 Task: Look for products in the category "Children & Baby Health" from Amazing Grass only.
Action: Mouse moved to (288, 193)
Screenshot: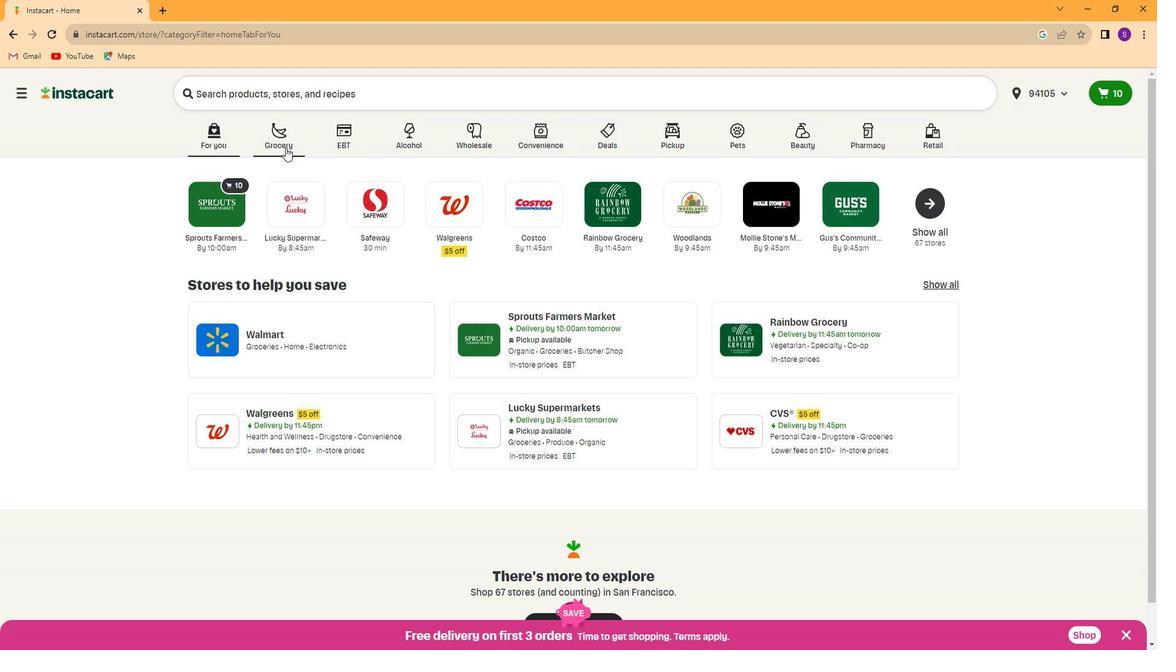 
Action: Mouse pressed left at (288, 193)
Screenshot: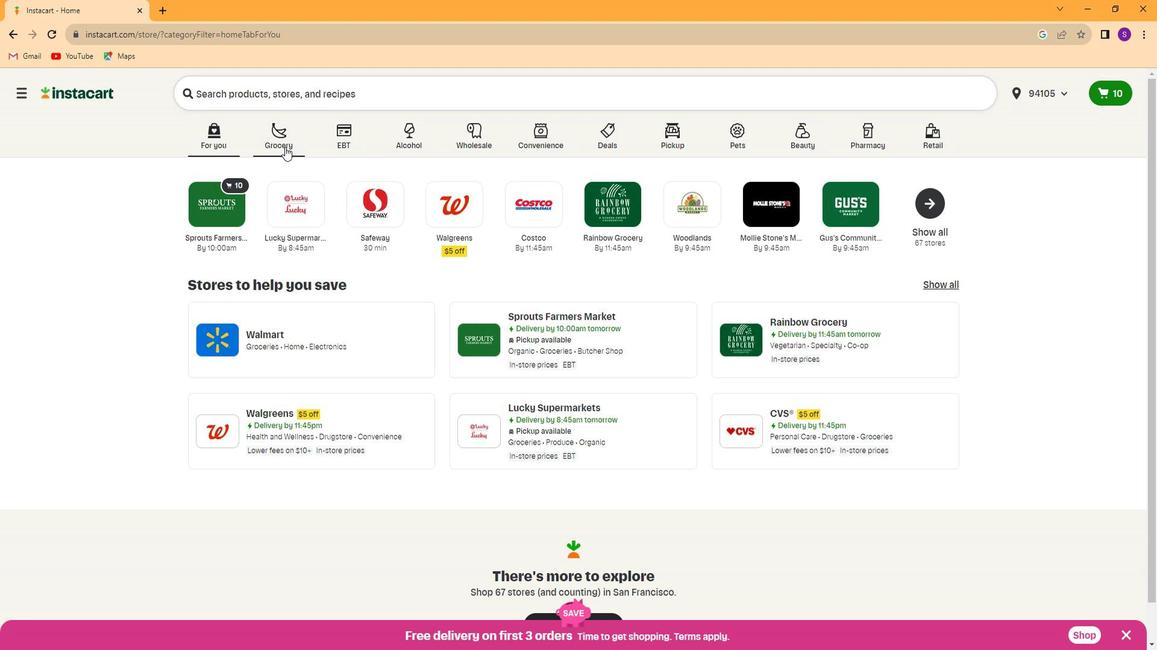 
Action: Mouse moved to (872, 256)
Screenshot: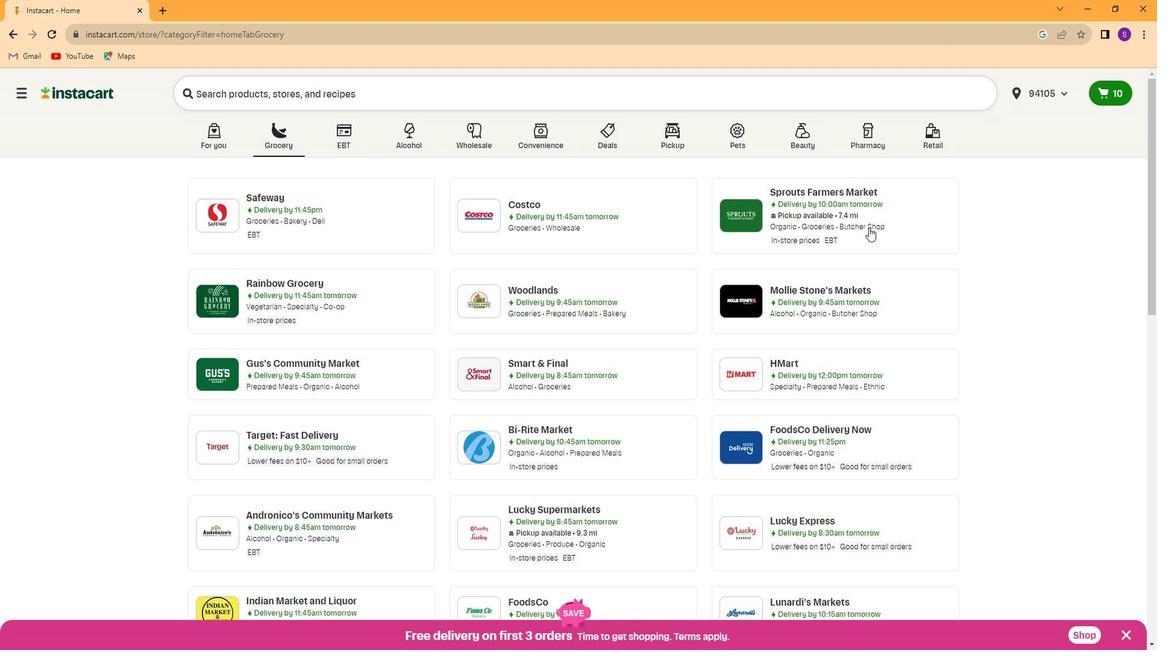 
Action: Mouse pressed left at (872, 256)
Screenshot: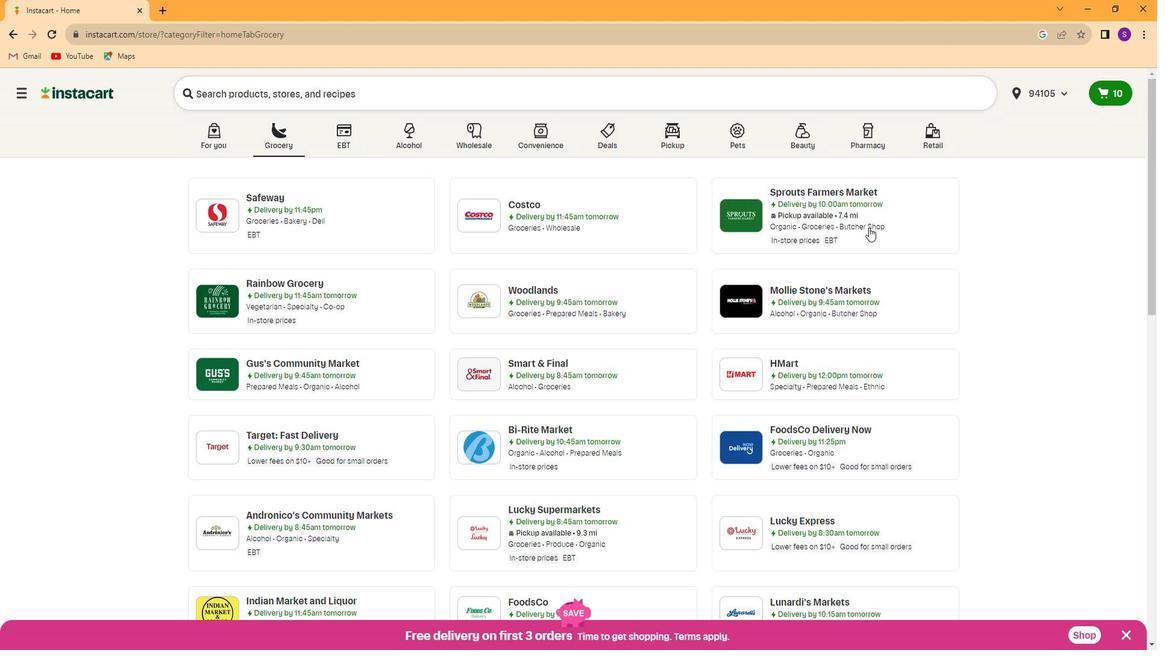 
Action: Mouse moved to (48, 453)
Screenshot: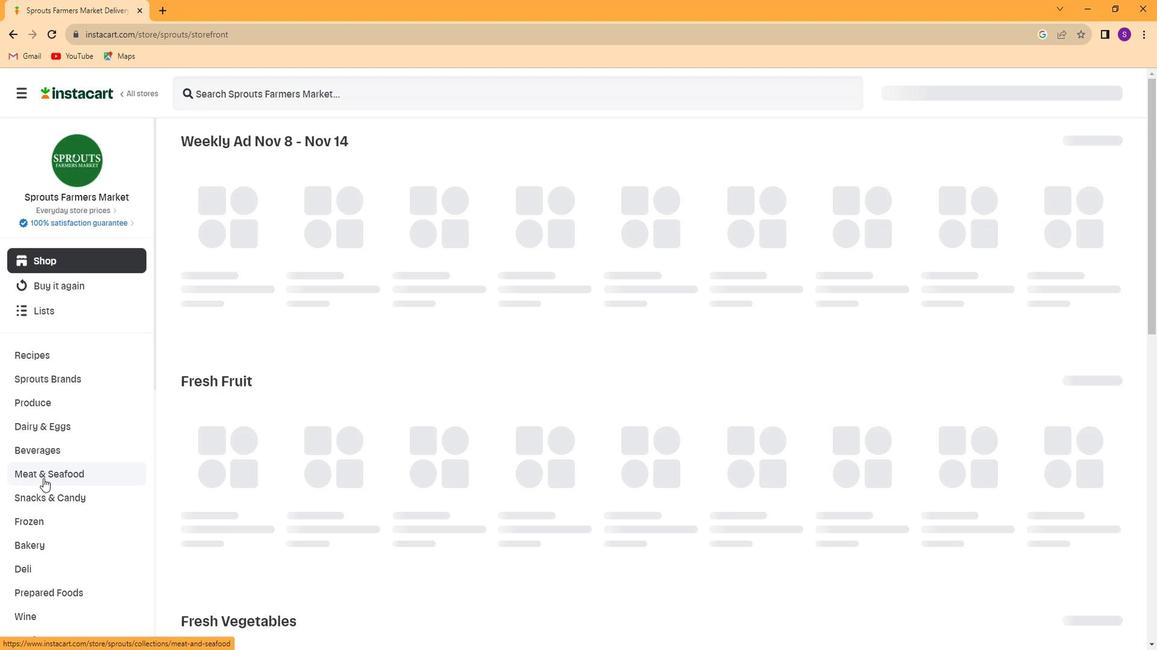 
Action: Mouse scrolled (48, 452) with delta (0, 0)
Screenshot: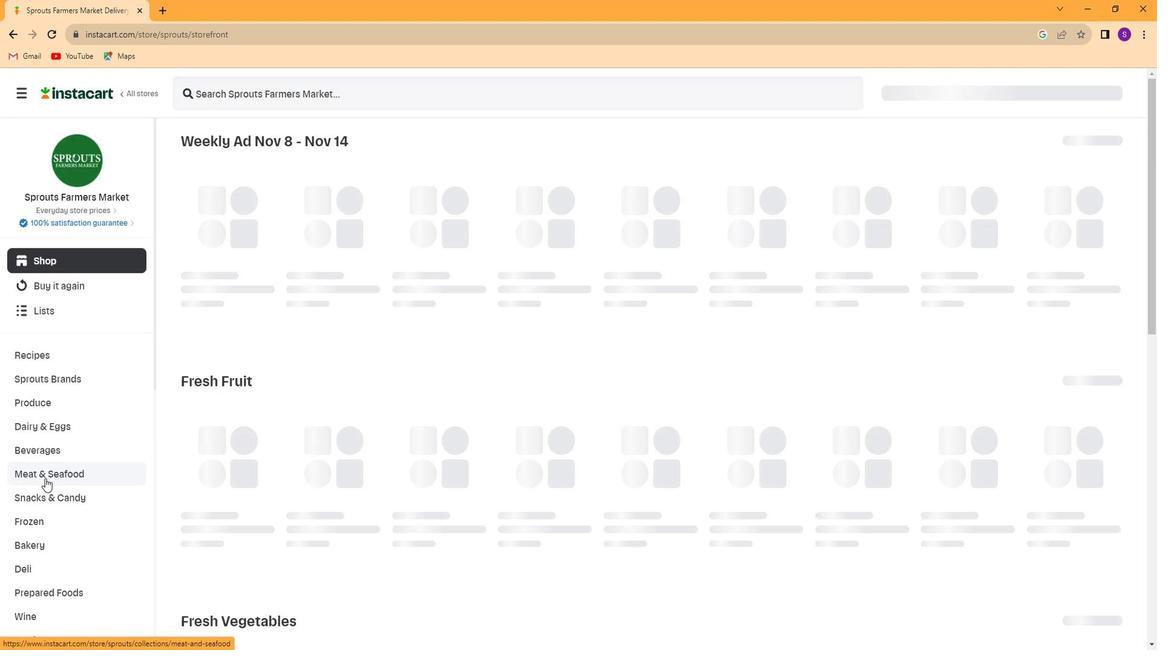 
Action: Mouse scrolled (48, 452) with delta (0, 0)
Screenshot: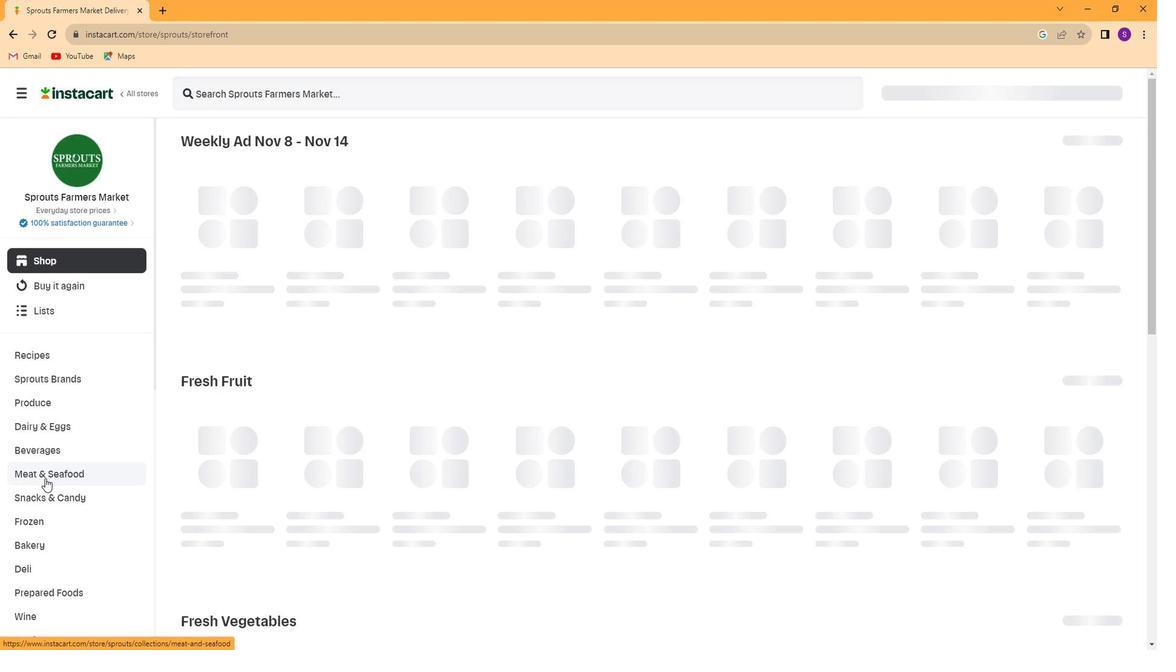 
Action: Mouse scrolled (48, 452) with delta (0, 0)
Screenshot: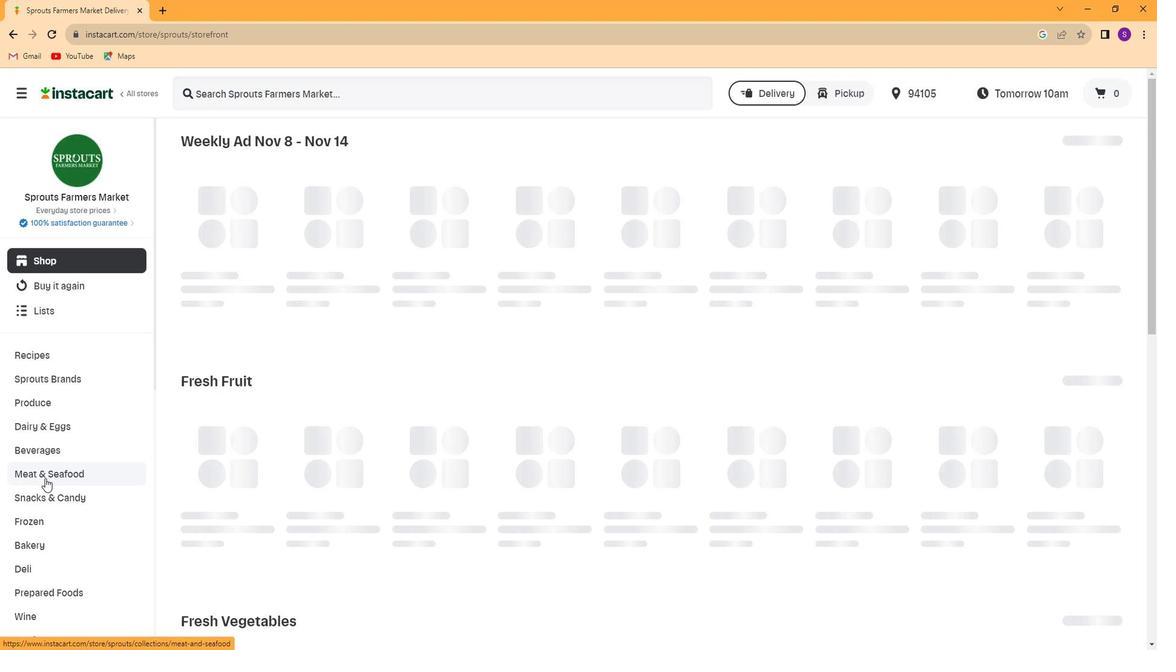 
Action: Mouse scrolled (48, 452) with delta (0, 0)
Screenshot: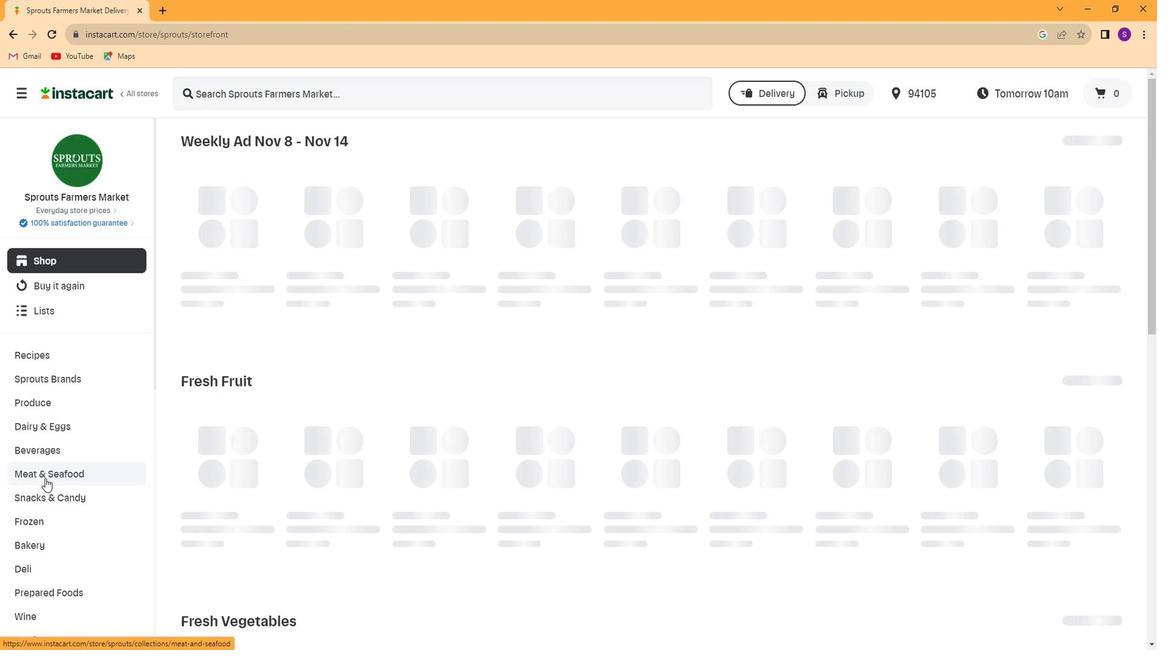 
Action: Mouse scrolled (48, 452) with delta (0, 0)
Screenshot: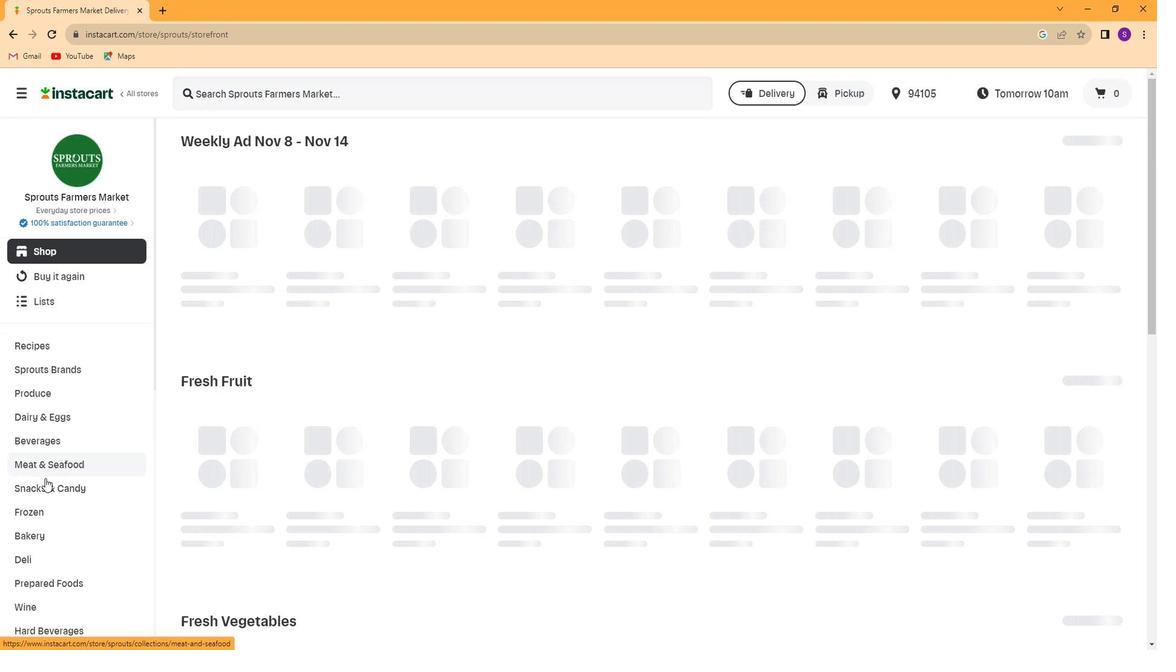 
Action: Mouse scrolled (48, 452) with delta (0, 0)
Screenshot: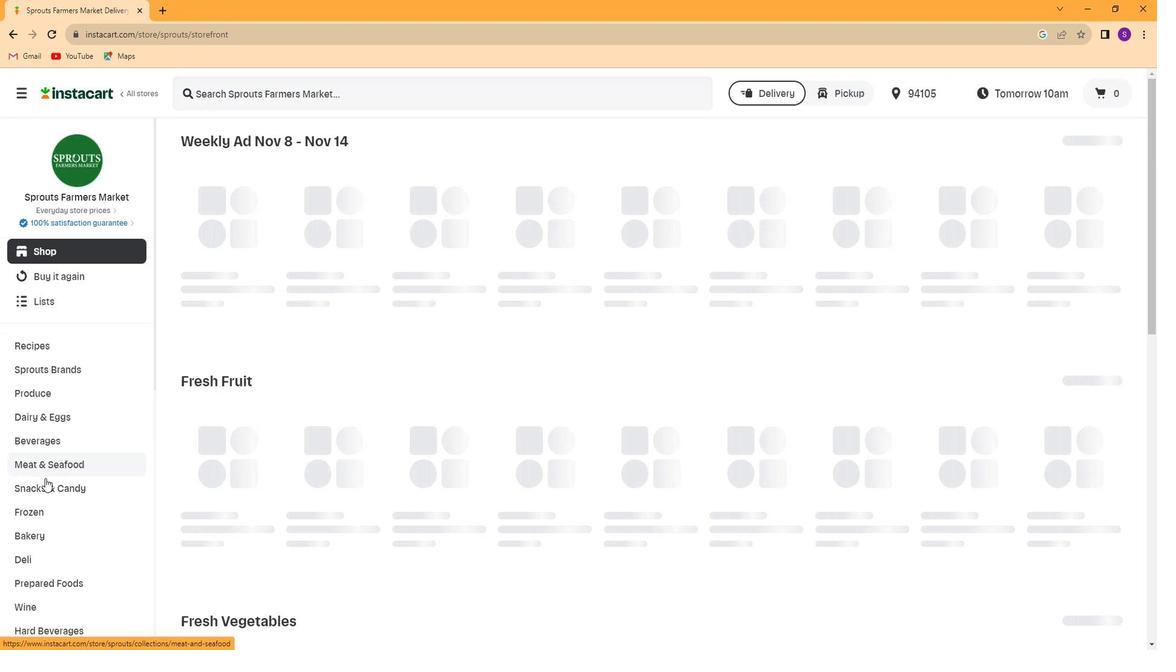 
Action: Mouse scrolled (48, 452) with delta (0, 0)
Screenshot: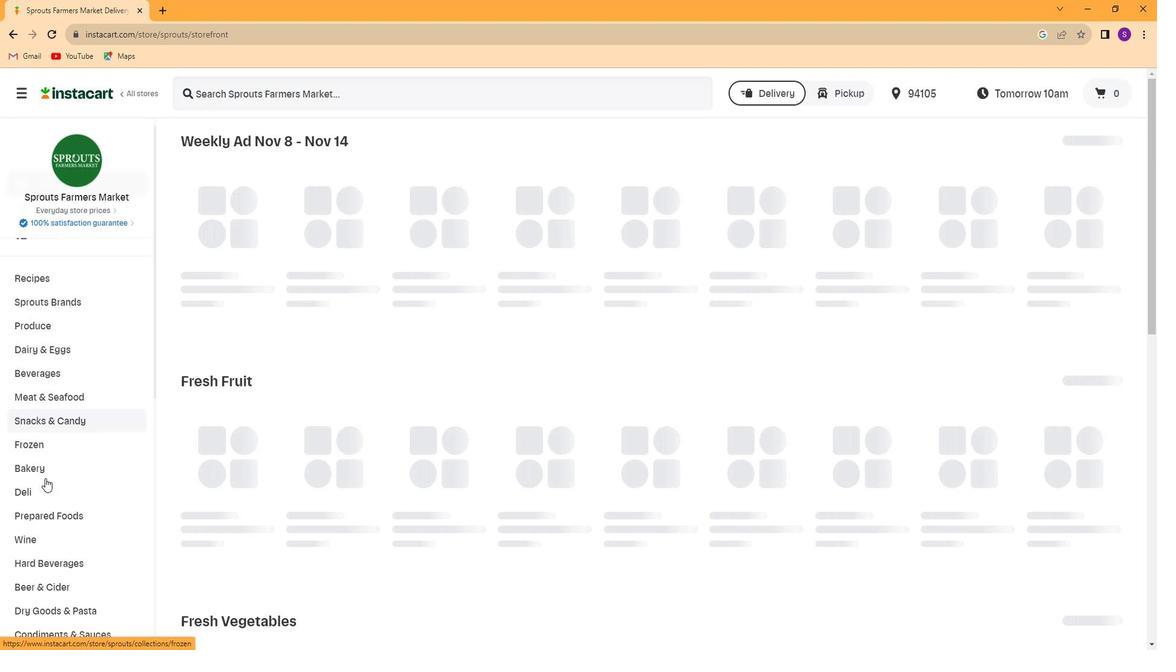 
Action: Mouse scrolled (48, 452) with delta (0, 0)
Screenshot: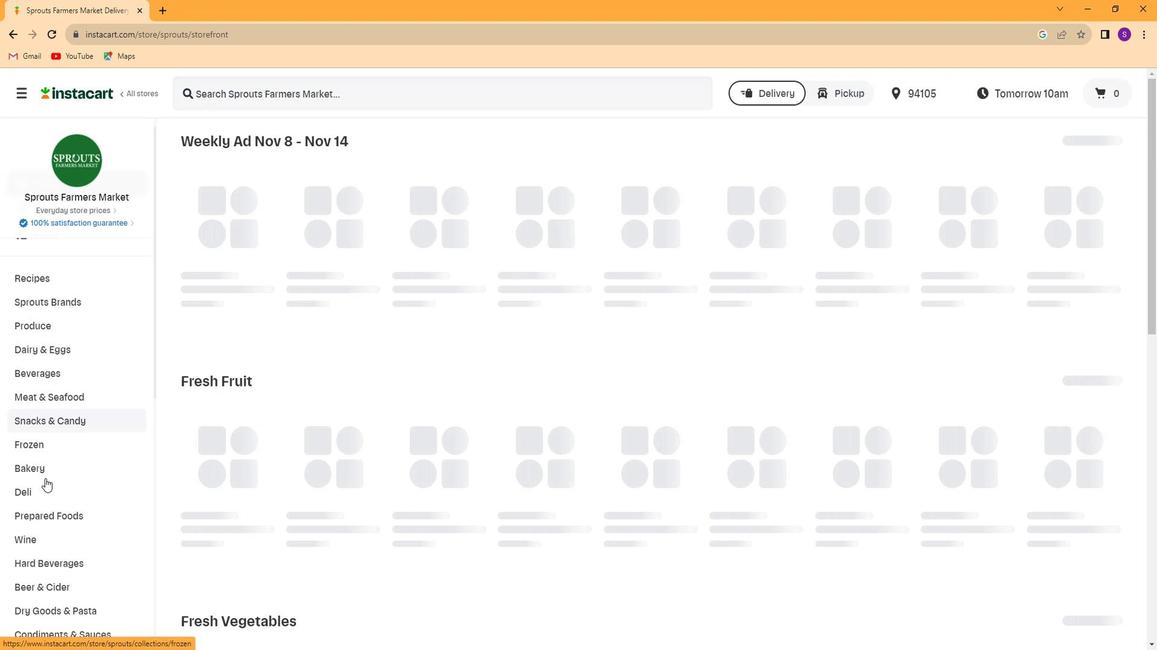 
Action: Mouse scrolled (48, 452) with delta (0, 0)
Screenshot: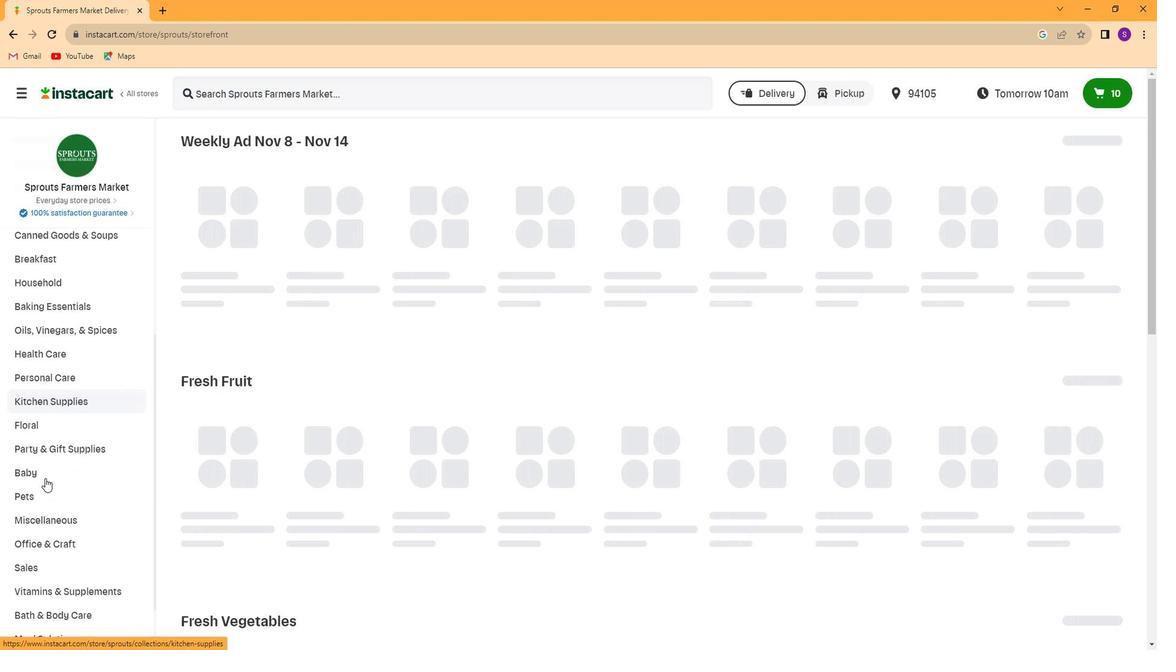 
Action: Mouse scrolled (48, 452) with delta (0, 0)
Screenshot: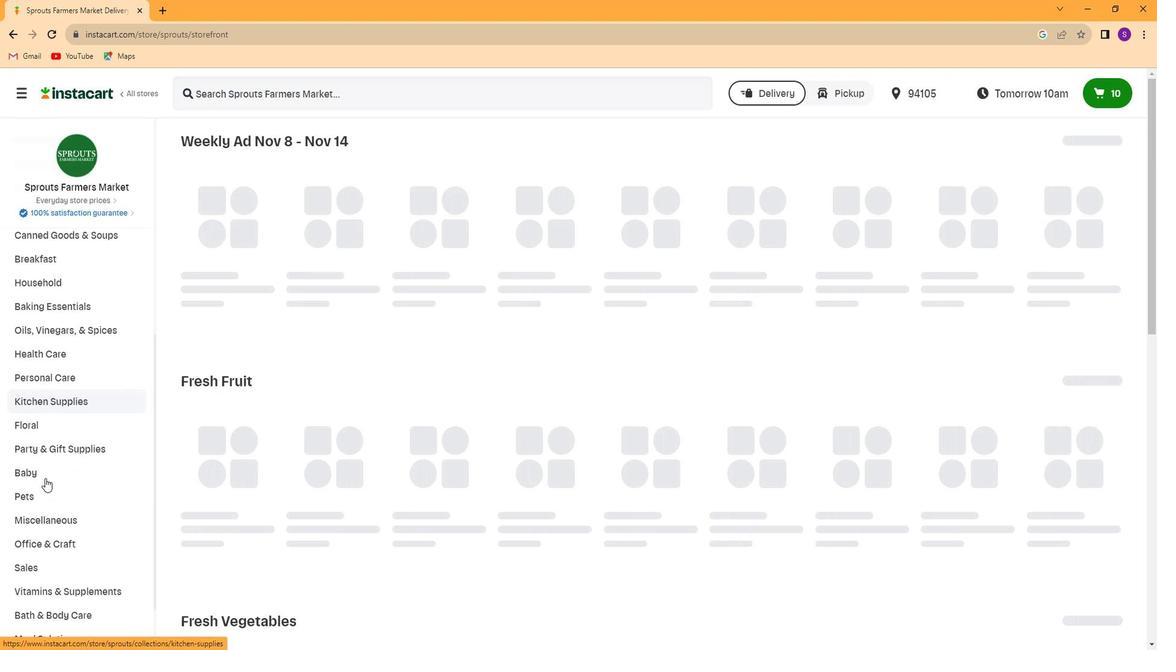 
Action: Mouse scrolled (48, 452) with delta (0, 0)
Screenshot: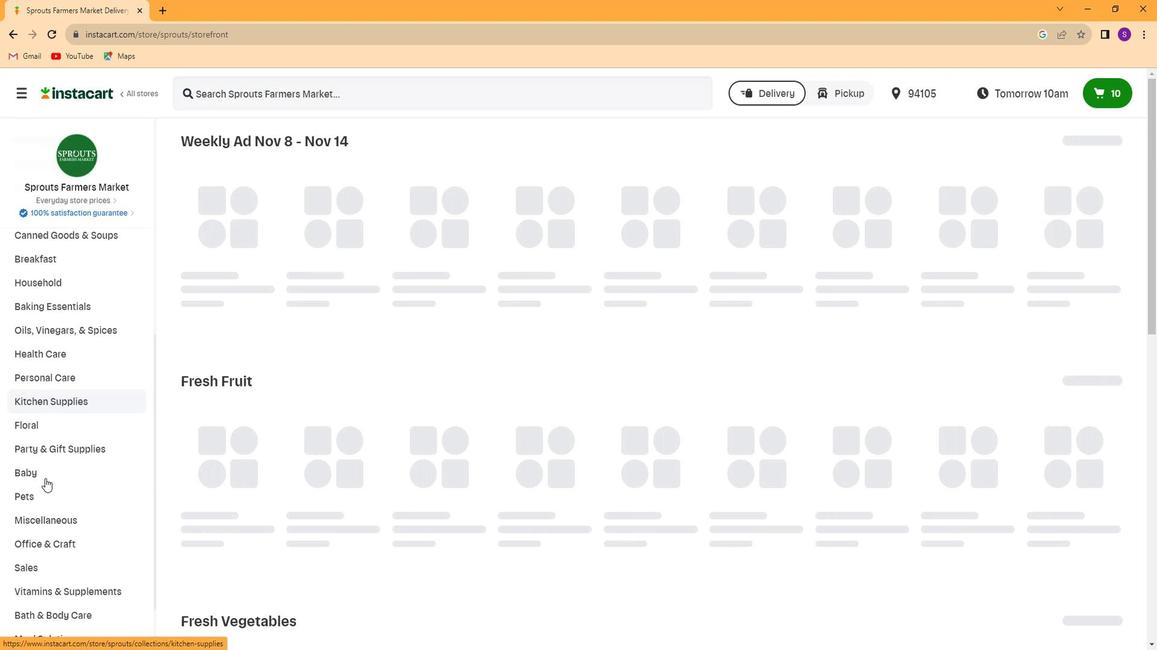 
Action: Mouse moved to (103, 531)
Screenshot: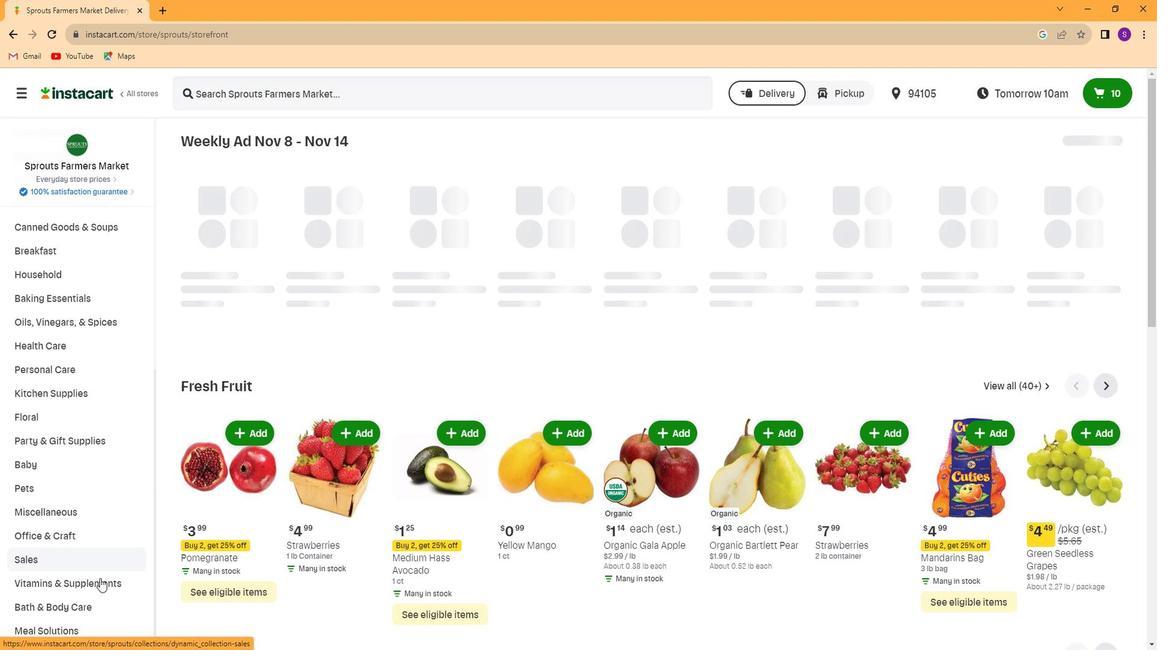 
Action: Mouse pressed left at (103, 531)
Screenshot: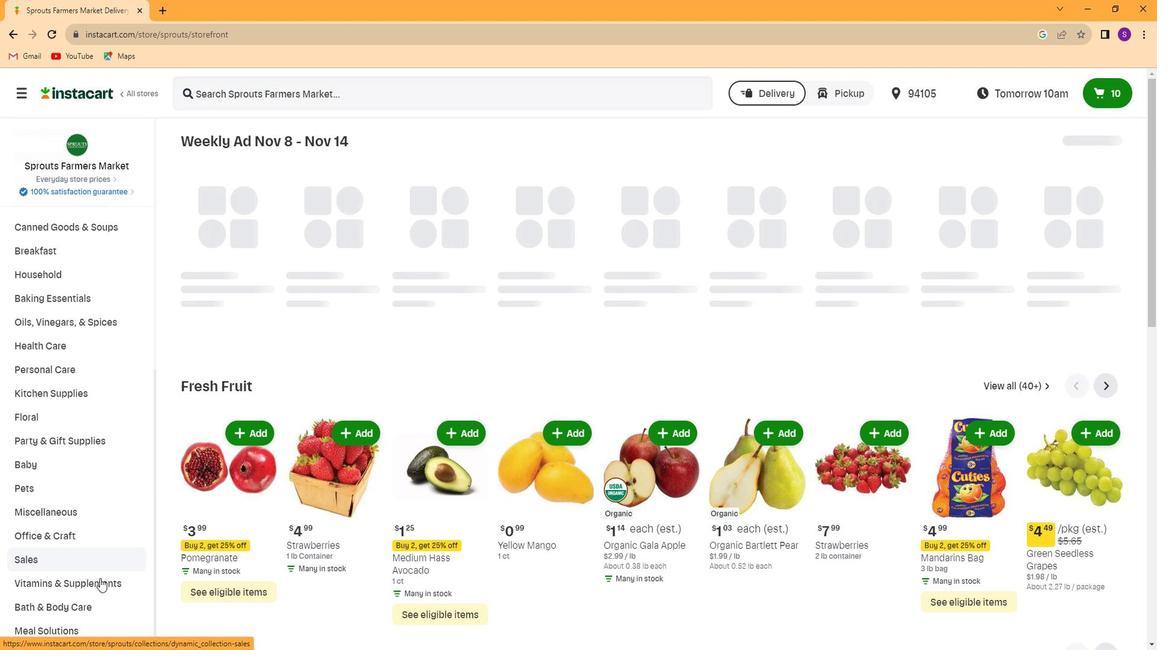 
Action: Mouse moved to (66, 429)
Screenshot: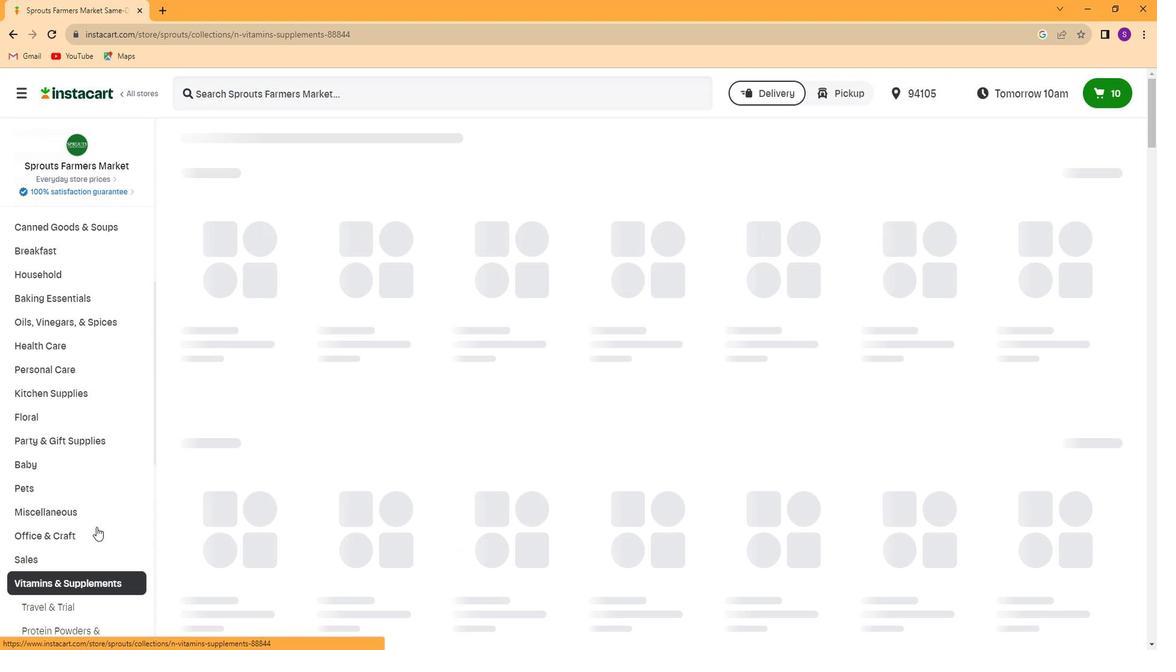
Action: Mouse scrolled (66, 429) with delta (0, 0)
Screenshot: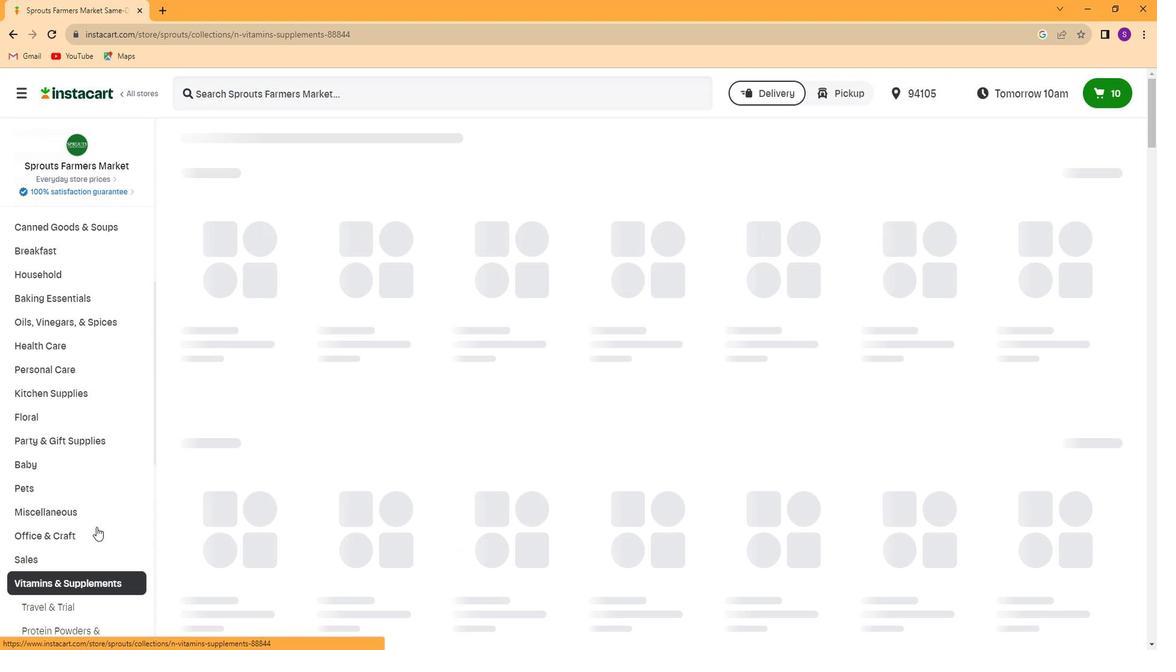 
Action: Mouse moved to (51, 406)
Screenshot: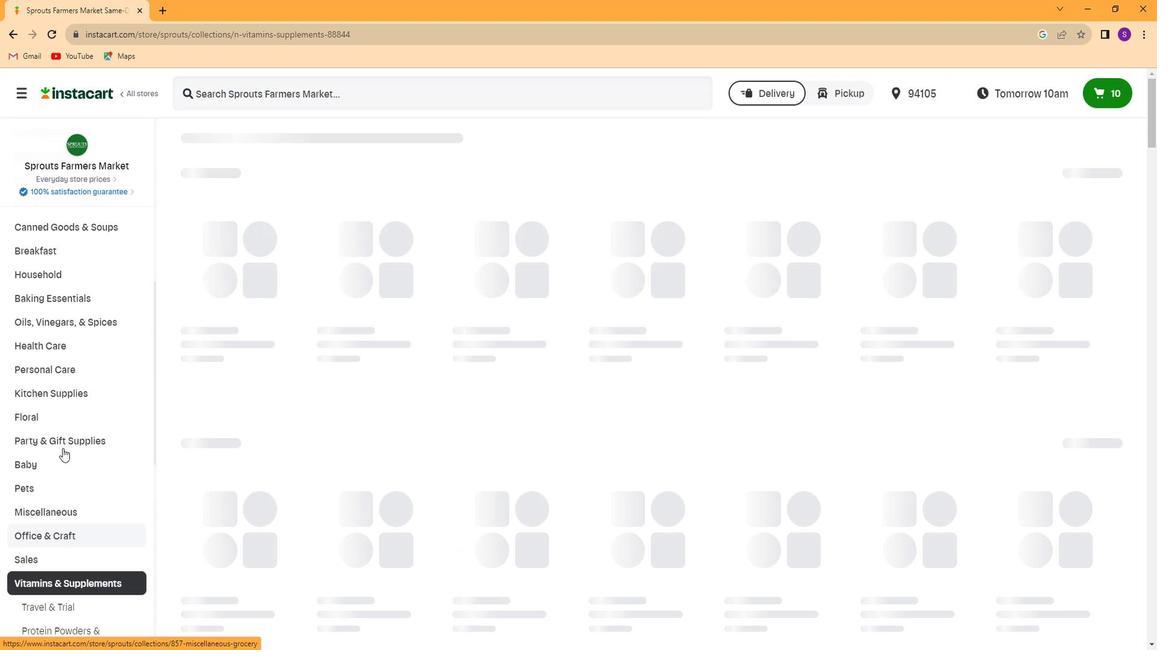 
Action: Mouse scrolled (51, 405) with delta (0, 0)
Screenshot: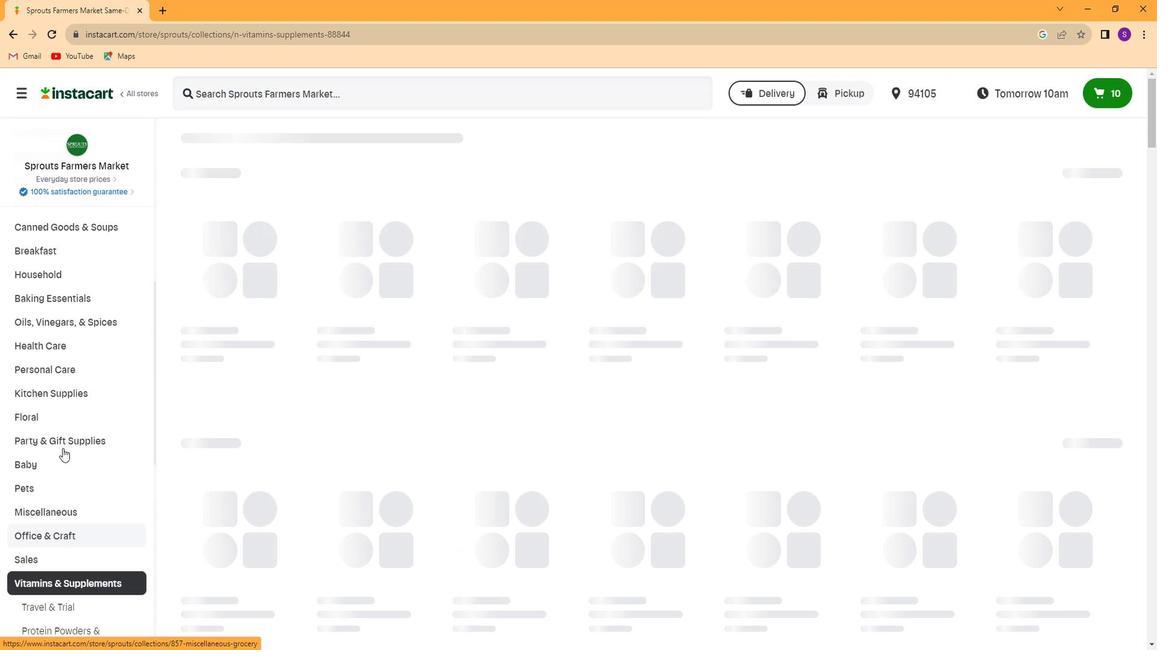 
Action: Mouse moved to (50, 400)
Screenshot: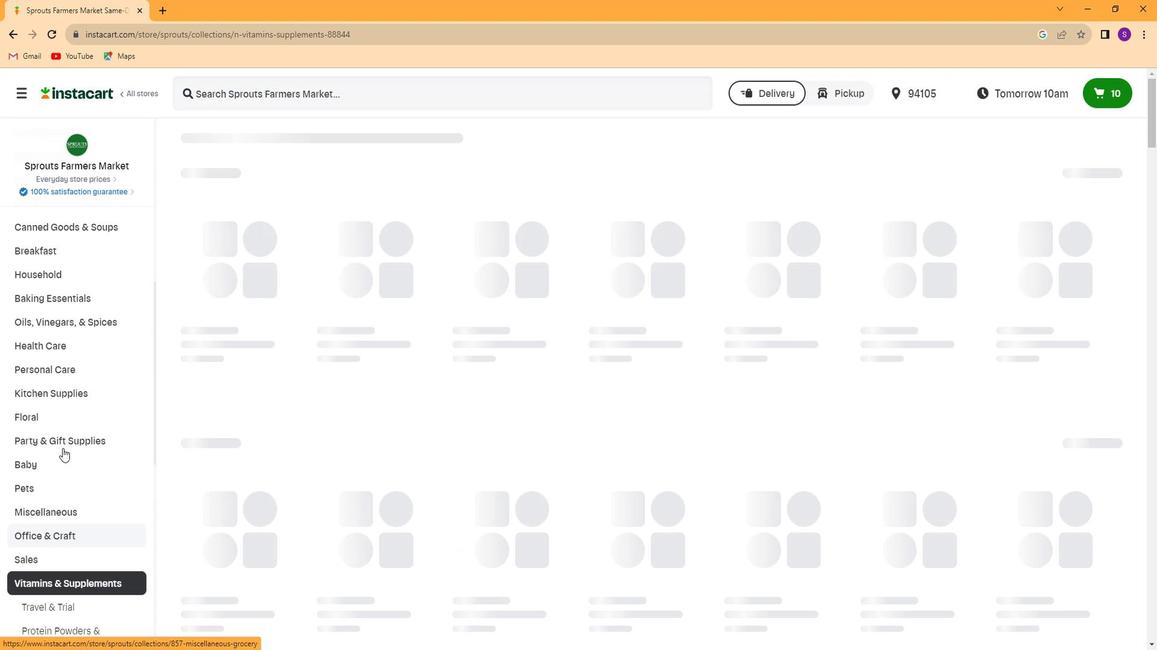 
Action: Mouse scrolled (50, 400) with delta (0, 0)
Screenshot: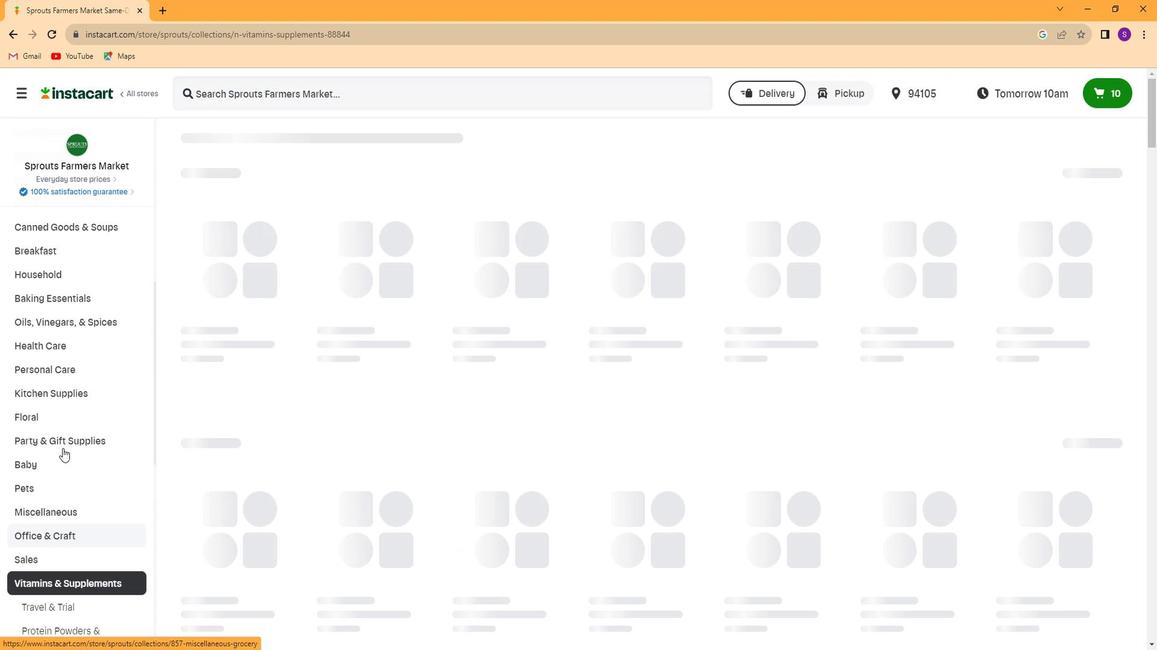 
Action: Mouse moved to (49, 395)
Screenshot: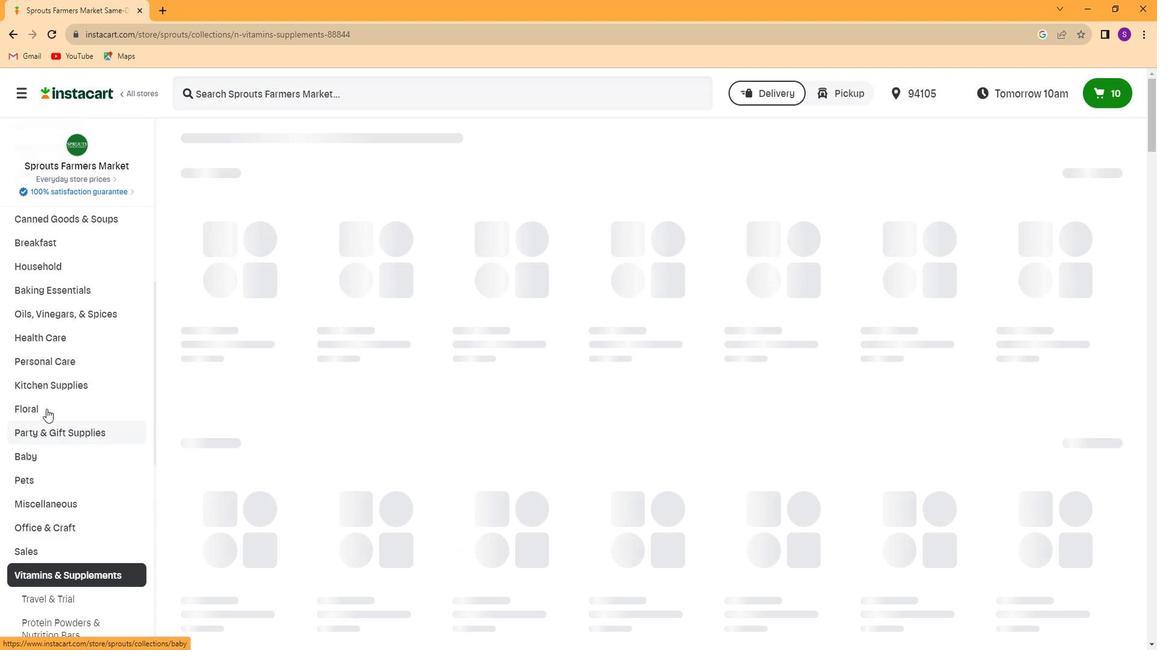 
Action: Mouse scrolled (49, 394) with delta (0, 0)
Screenshot: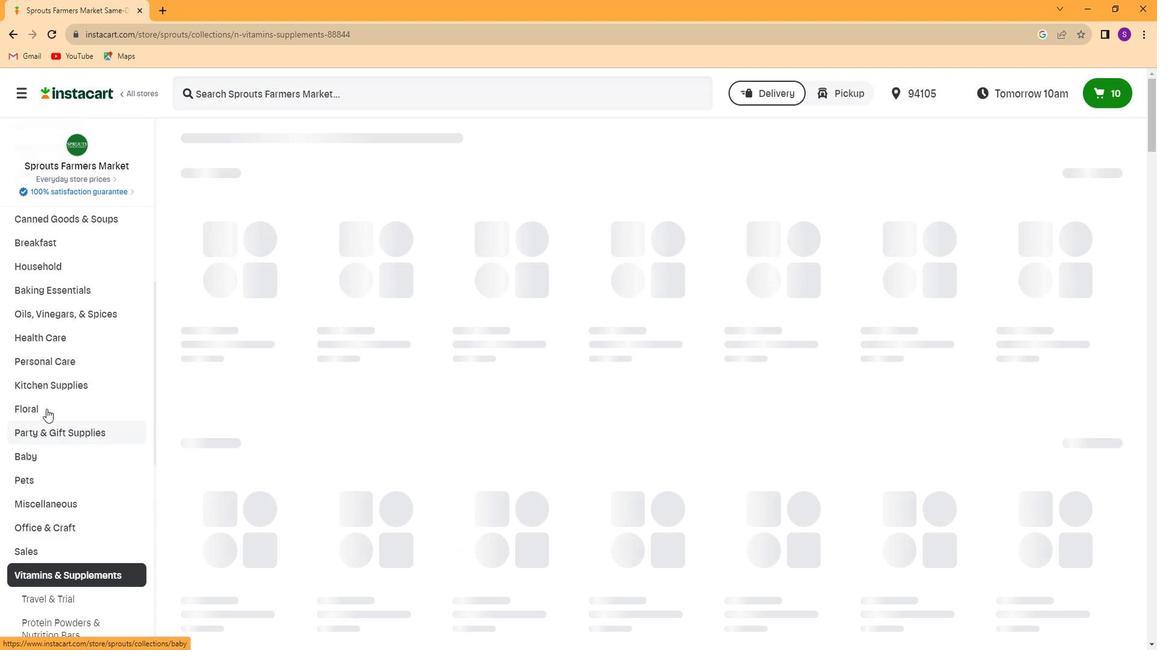 
Action: Mouse moved to (49, 391)
Screenshot: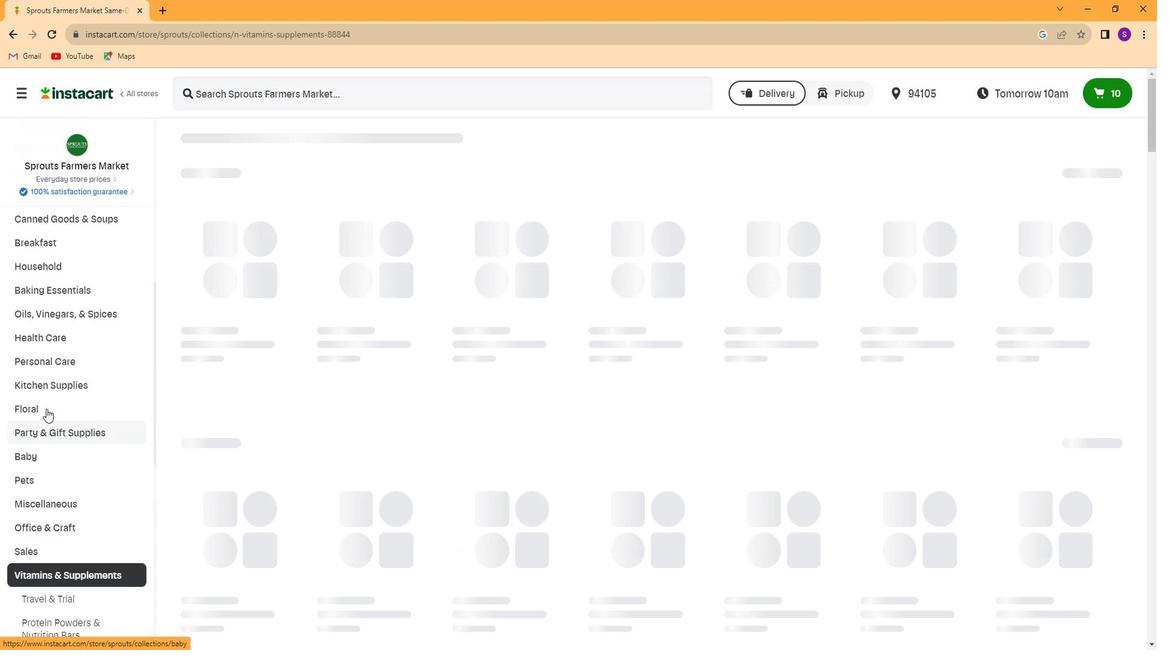
Action: Mouse scrolled (49, 391) with delta (0, 0)
Screenshot: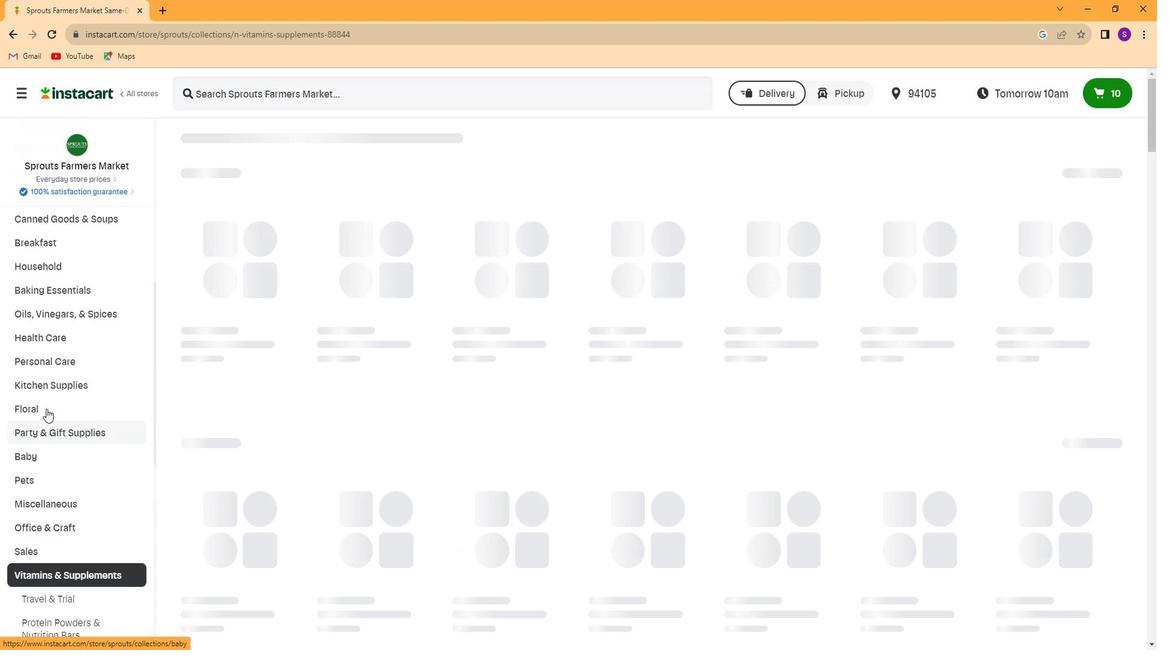 
Action: Mouse moved to (49, 386)
Screenshot: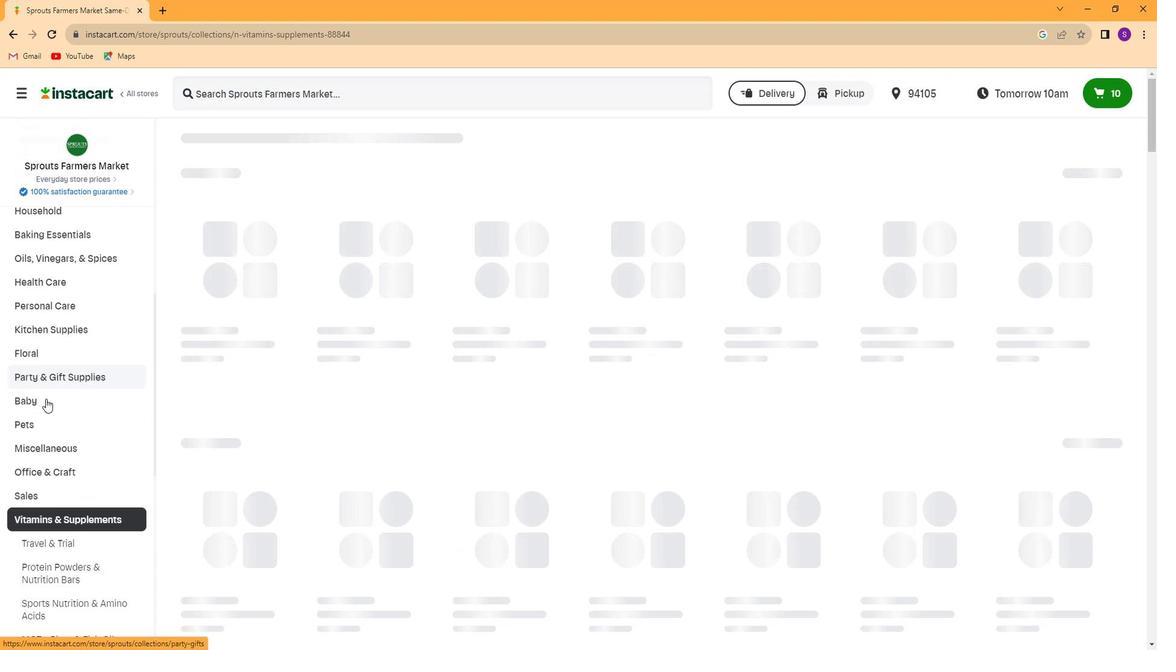 
Action: Mouse scrolled (49, 386) with delta (0, 0)
Screenshot: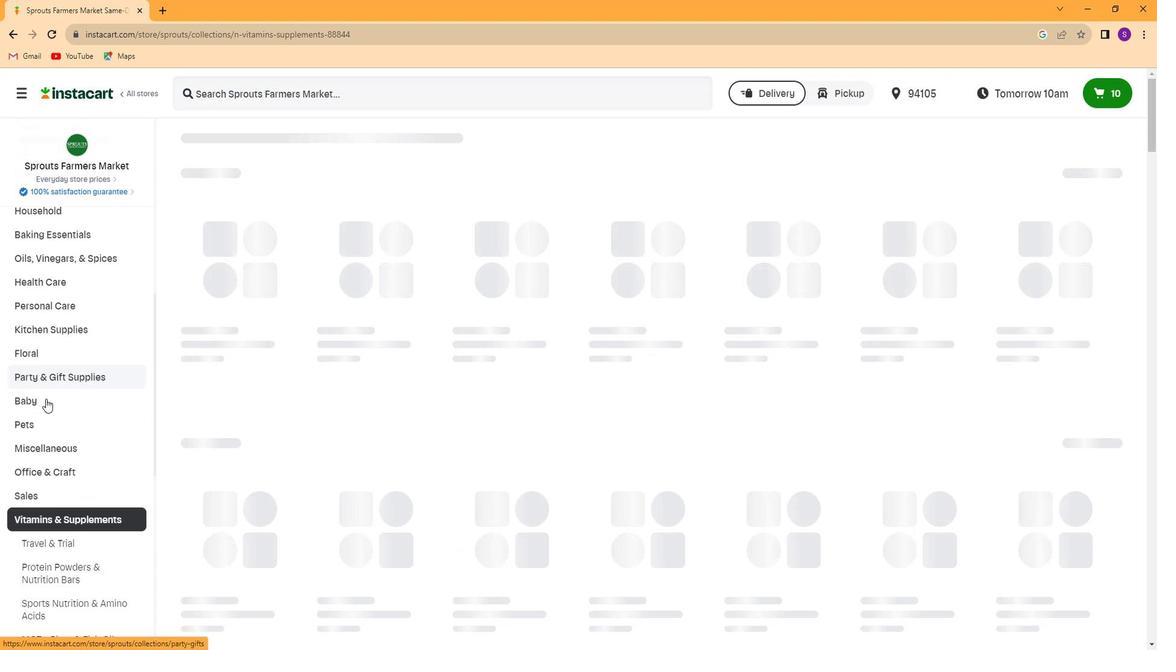 
Action: Mouse moved to (88, 445)
Screenshot: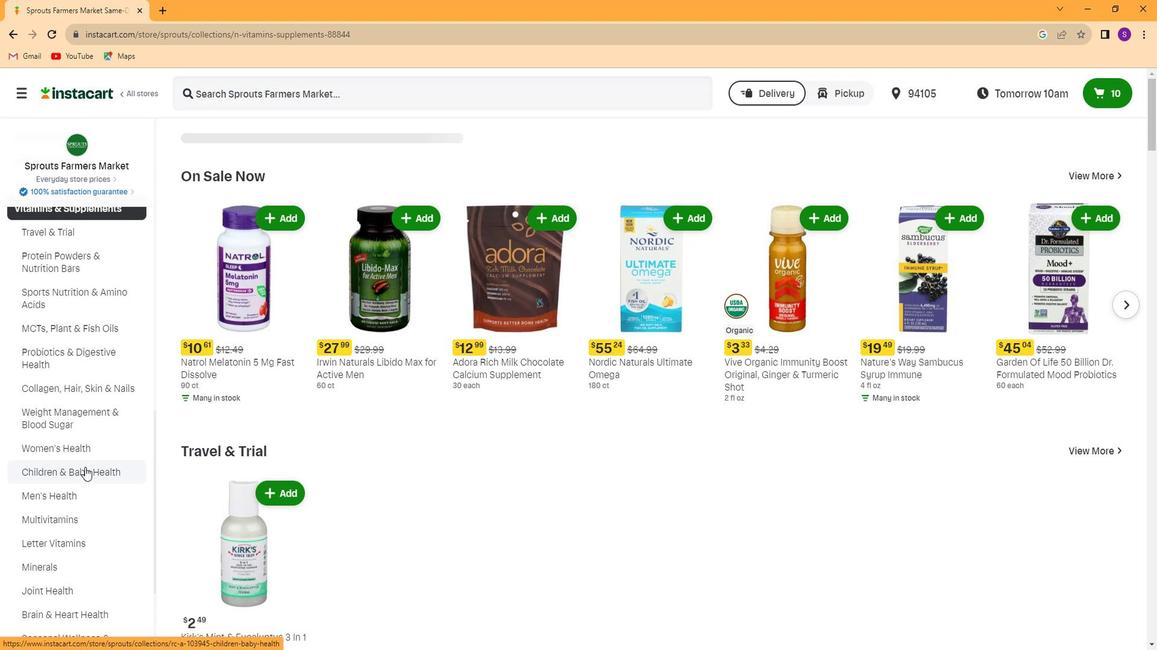 
Action: Mouse pressed left at (88, 445)
Screenshot: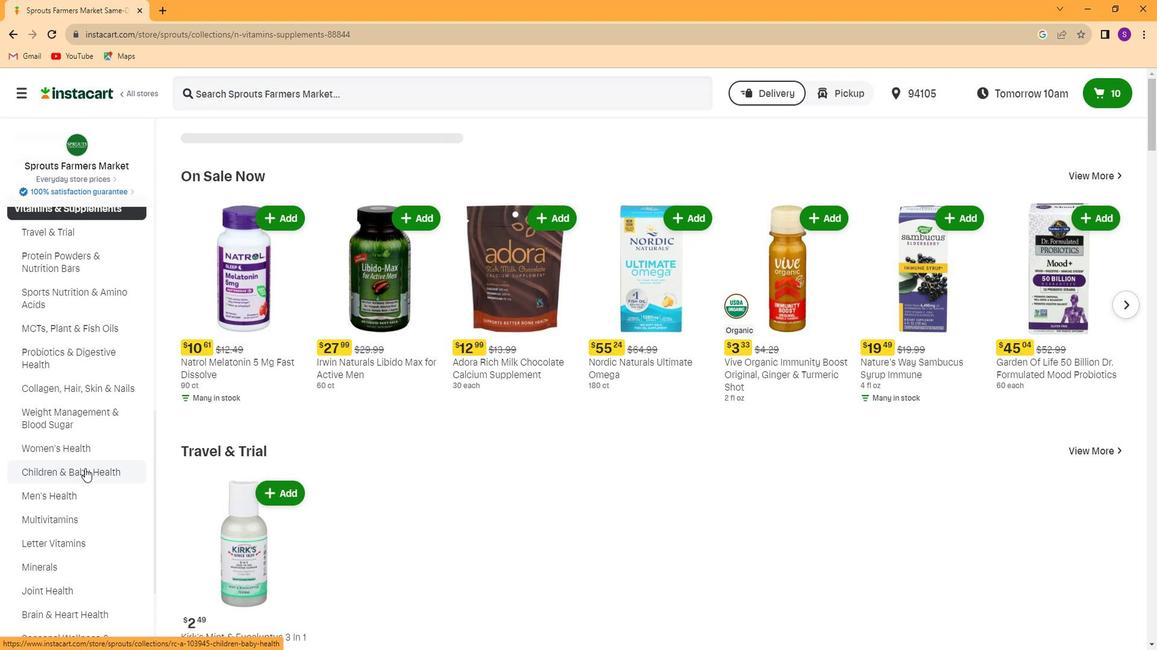 
Action: Mouse moved to (425, 226)
Screenshot: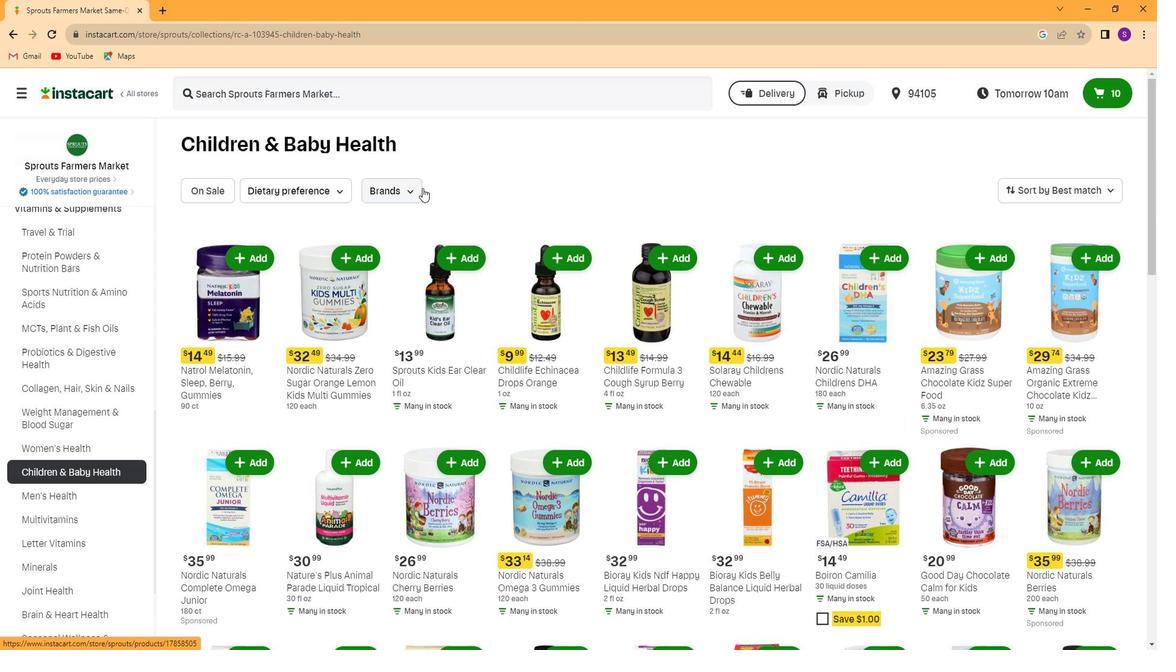
Action: Mouse pressed left at (425, 226)
Screenshot: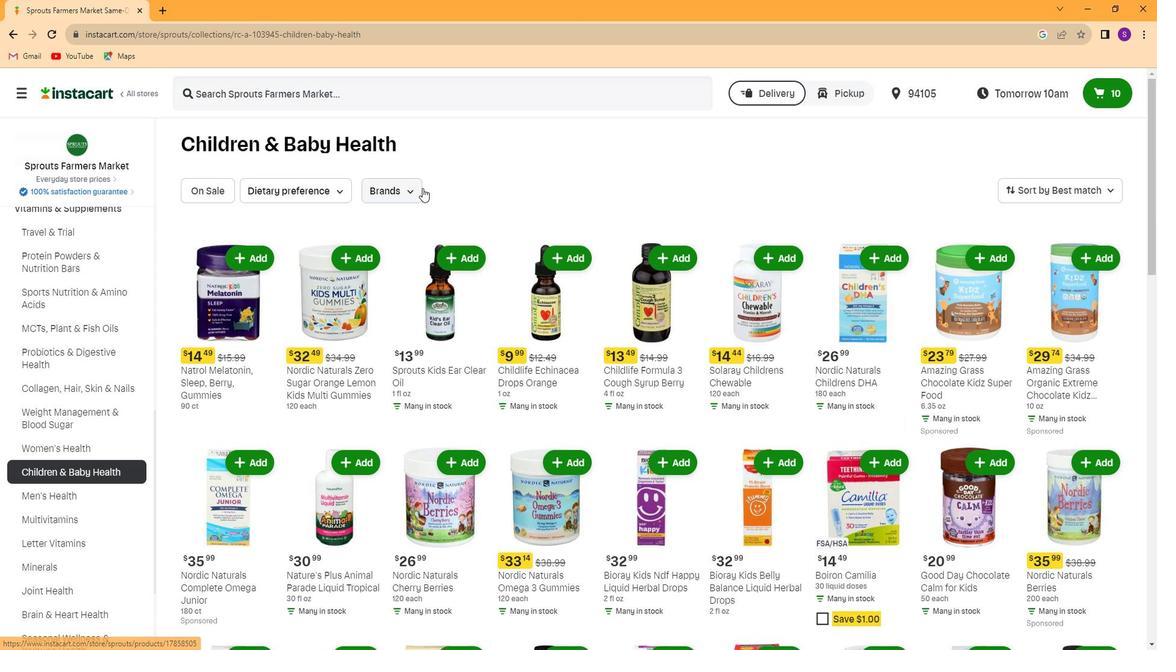 
Action: Mouse moved to (451, 295)
Screenshot: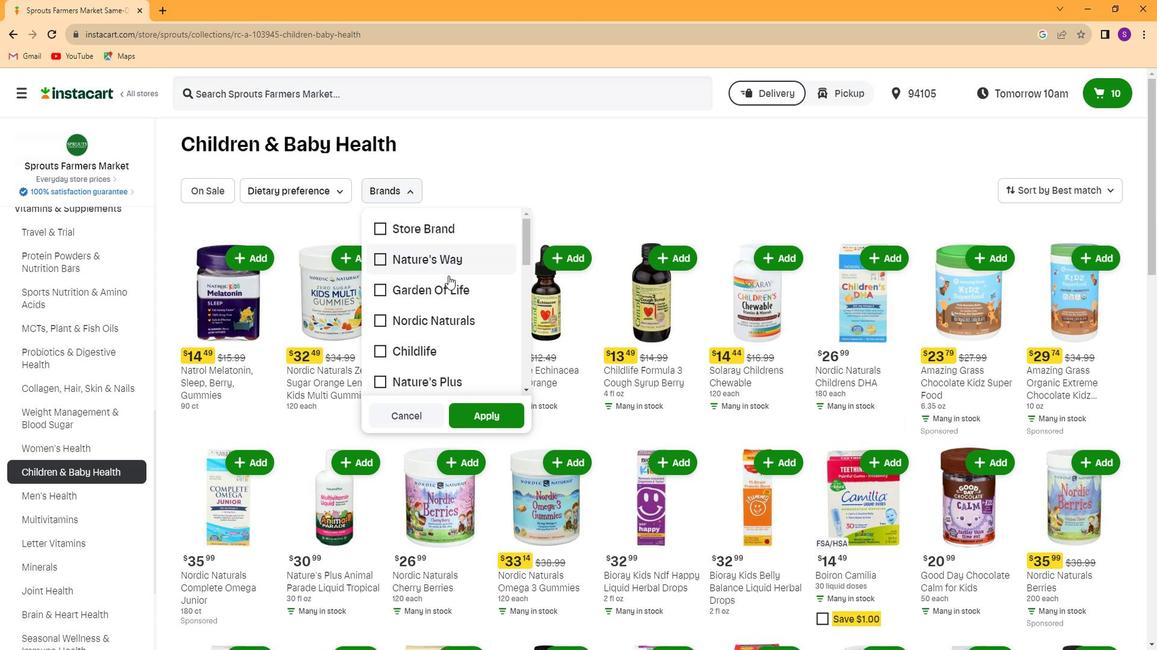 
Action: Mouse scrolled (451, 294) with delta (0, 0)
Screenshot: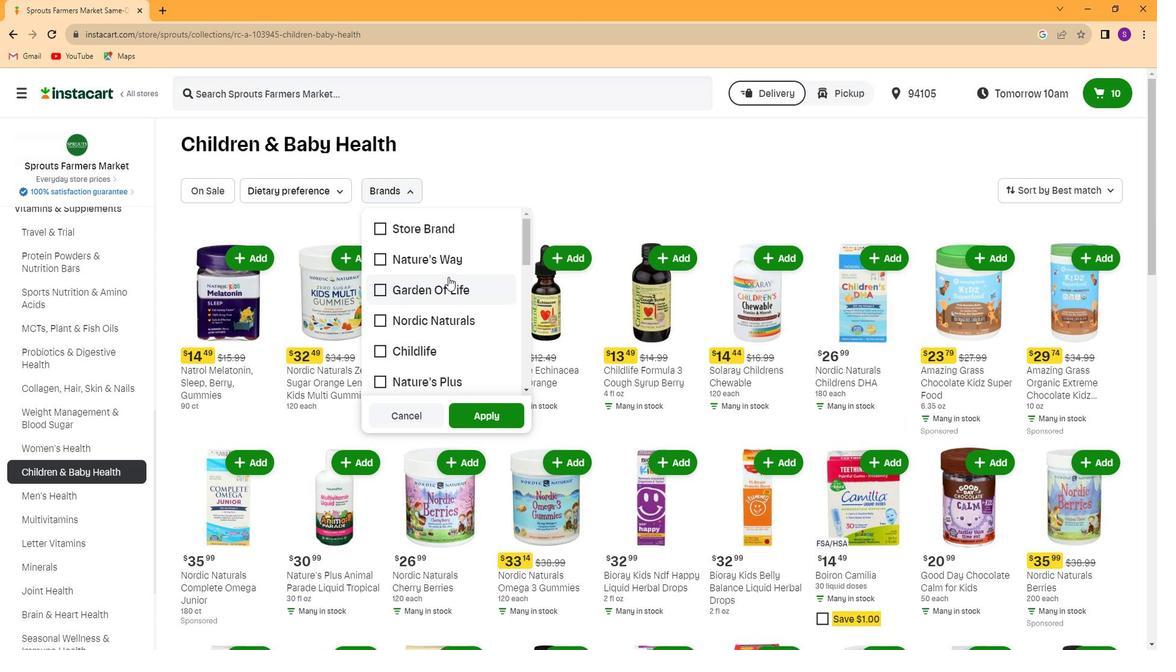 
Action: Mouse scrolled (451, 294) with delta (0, 0)
Screenshot: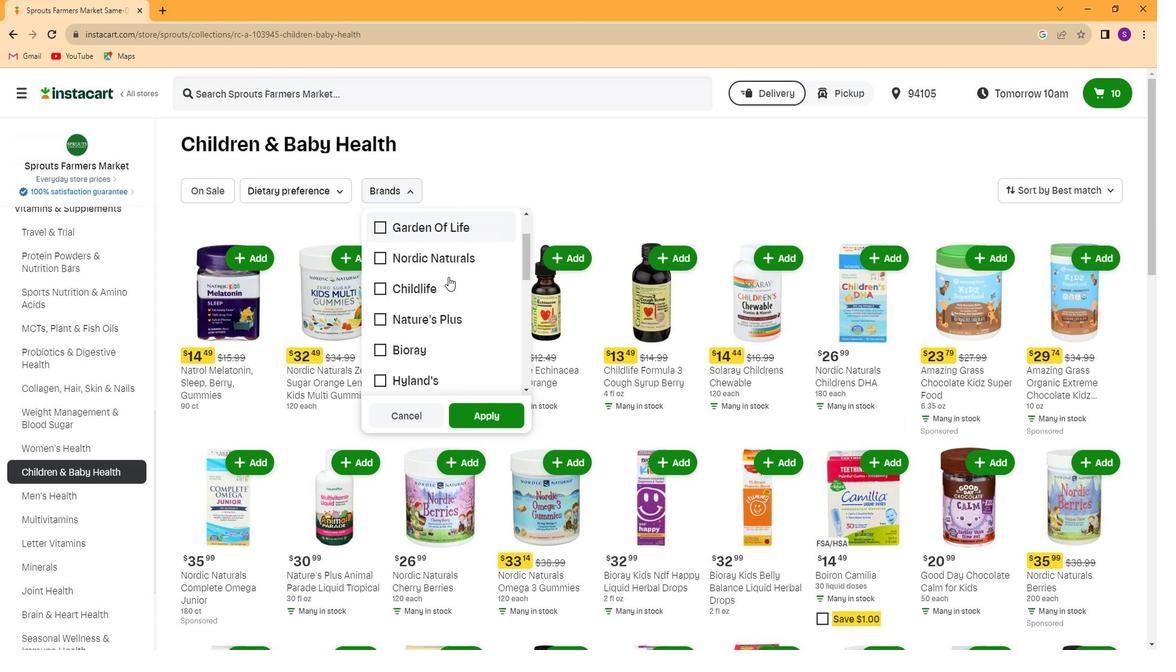 
Action: Mouse scrolled (451, 294) with delta (0, 0)
Screenshot: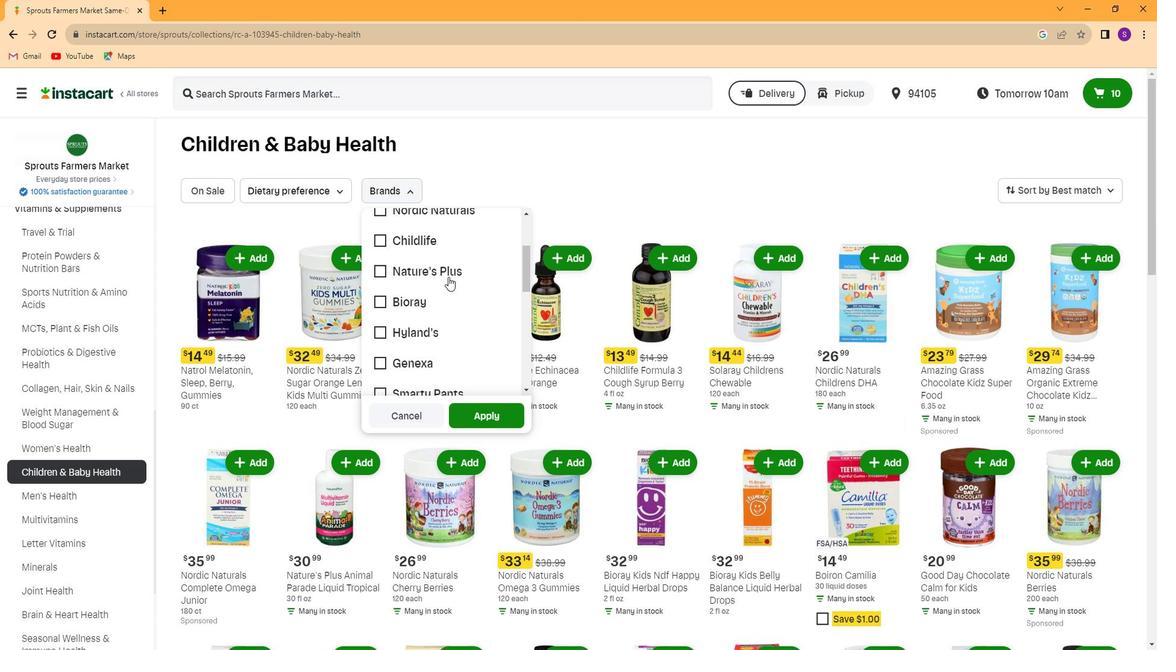 
Action: Mouse scrolled (451, 294) with delta (0, 0)
Screenshot: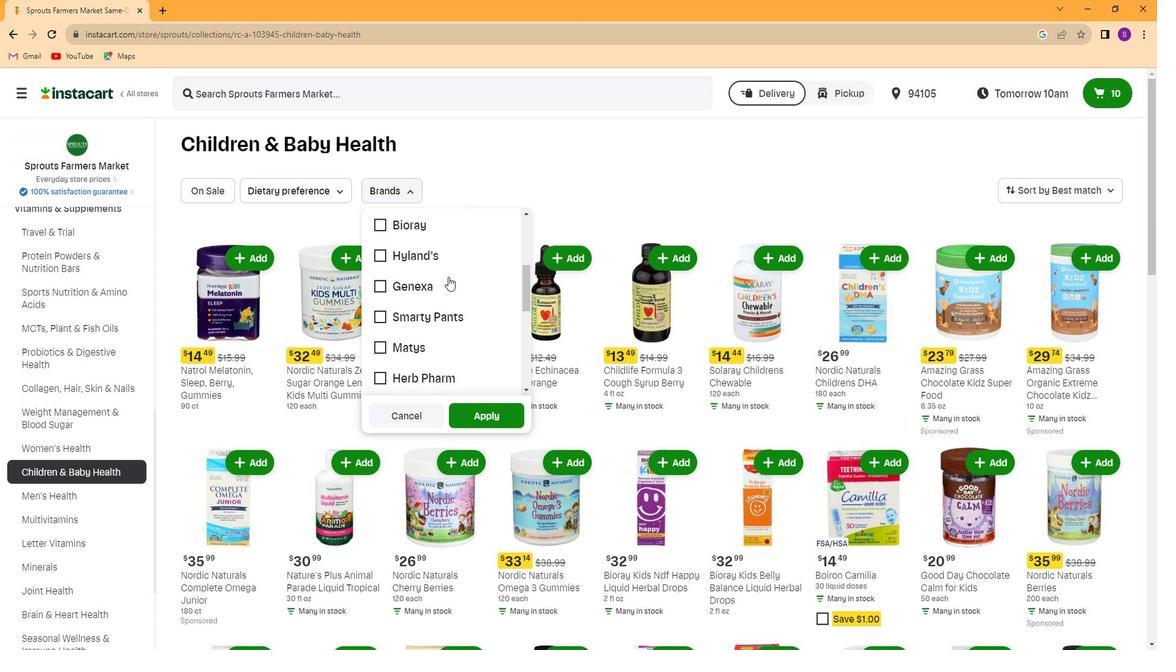 
Action: Mouse scrolled (451, 294) with delta (0, 0)
Screenshot: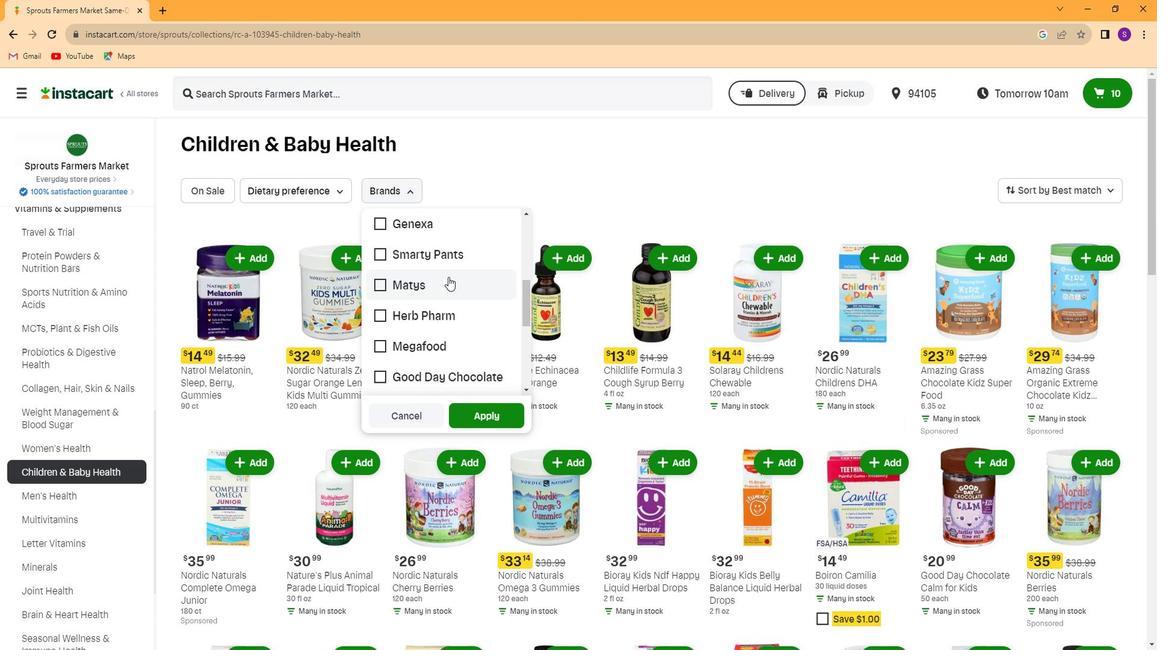 
Action: Mouse scrolled (451, 294) with delta (0, 0)
Screenshot: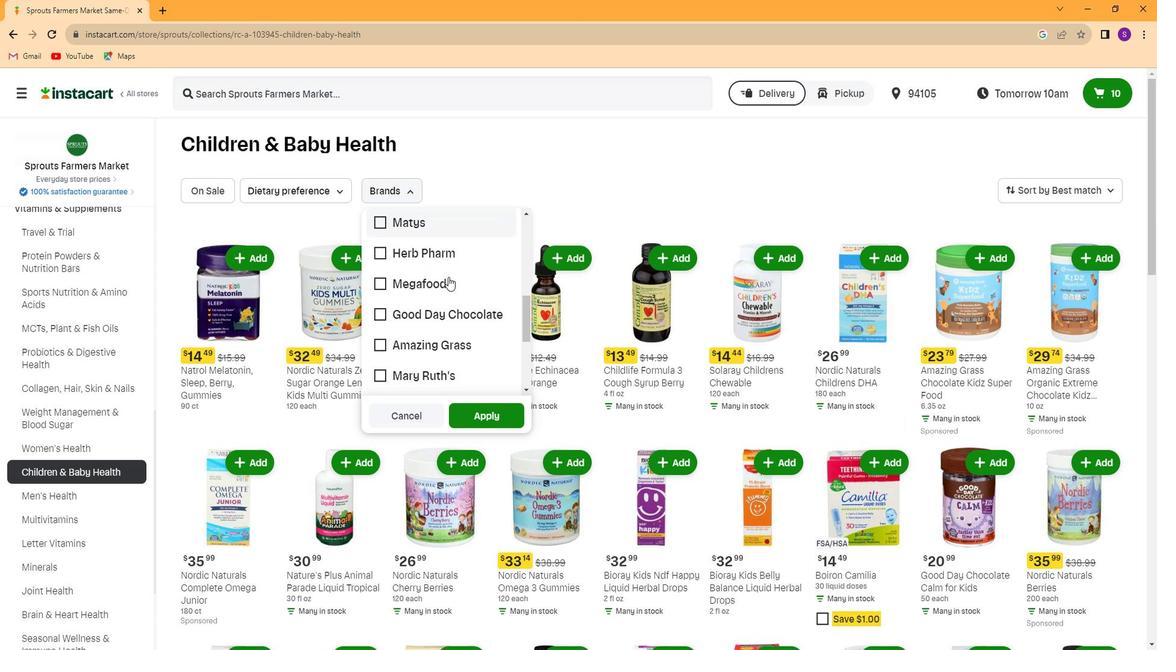 
Action: Mouse moved to (453, 299)
Screenshot: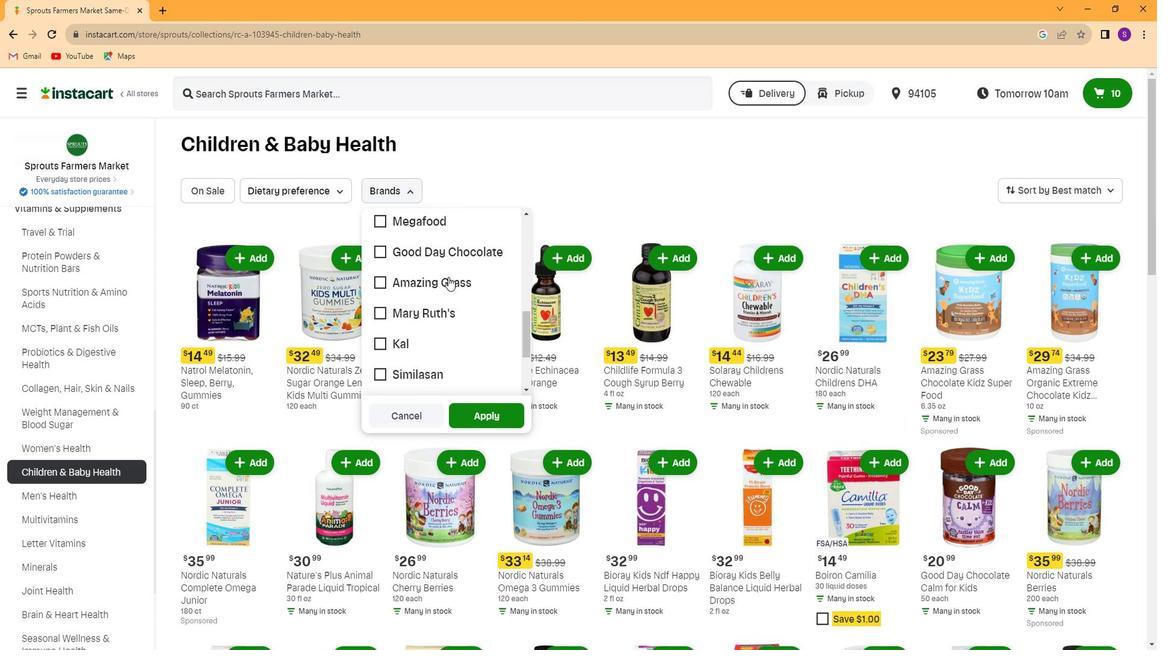 
Action: Mouse pressed left at (453, 299)
Screenshot: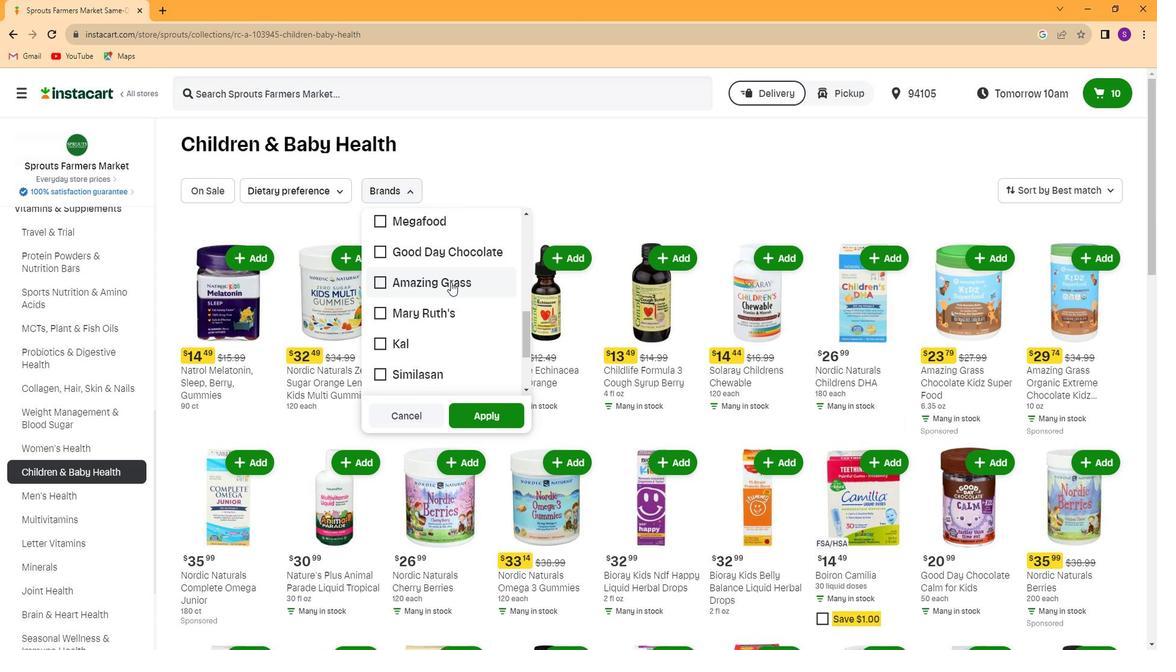 
Action: Mouse moved to (505, 396)
Screenshot: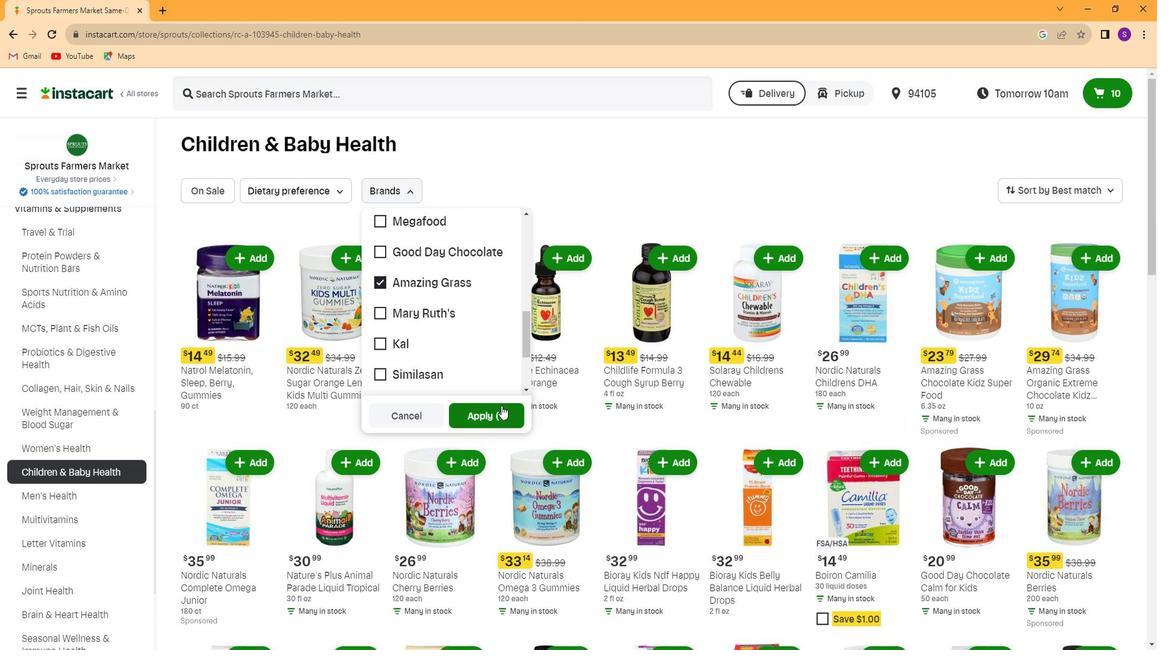 
Action: Mouse pressed left at (505, 396)
Screenshot: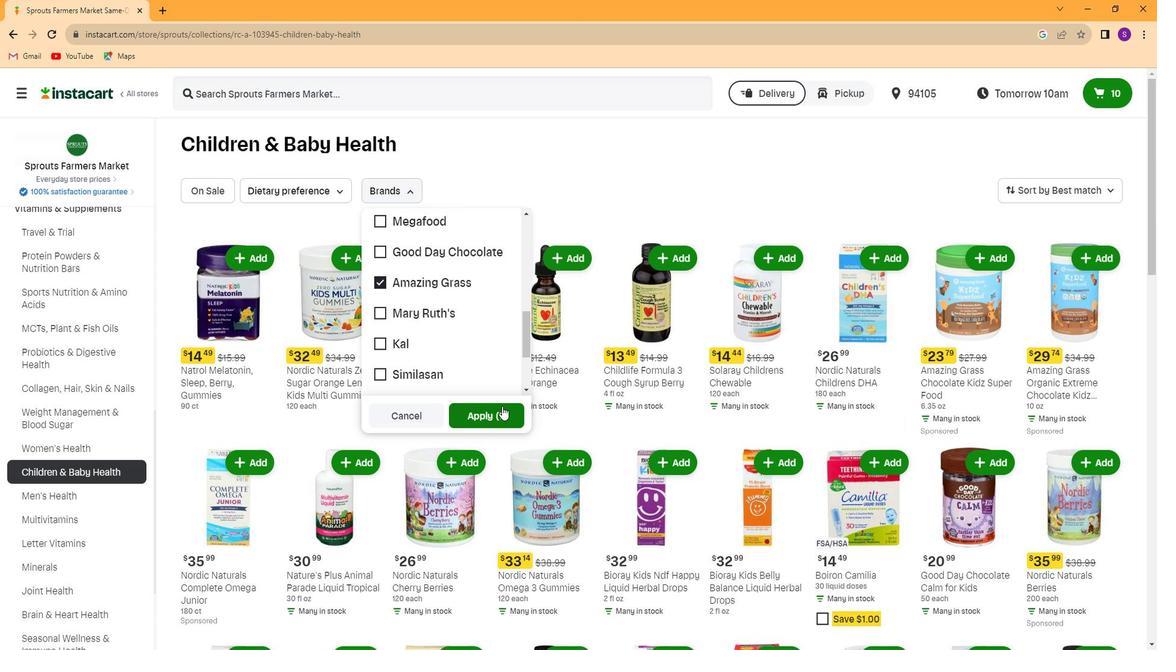 
Action: Mouse moved to (606, 435)
Screenshot: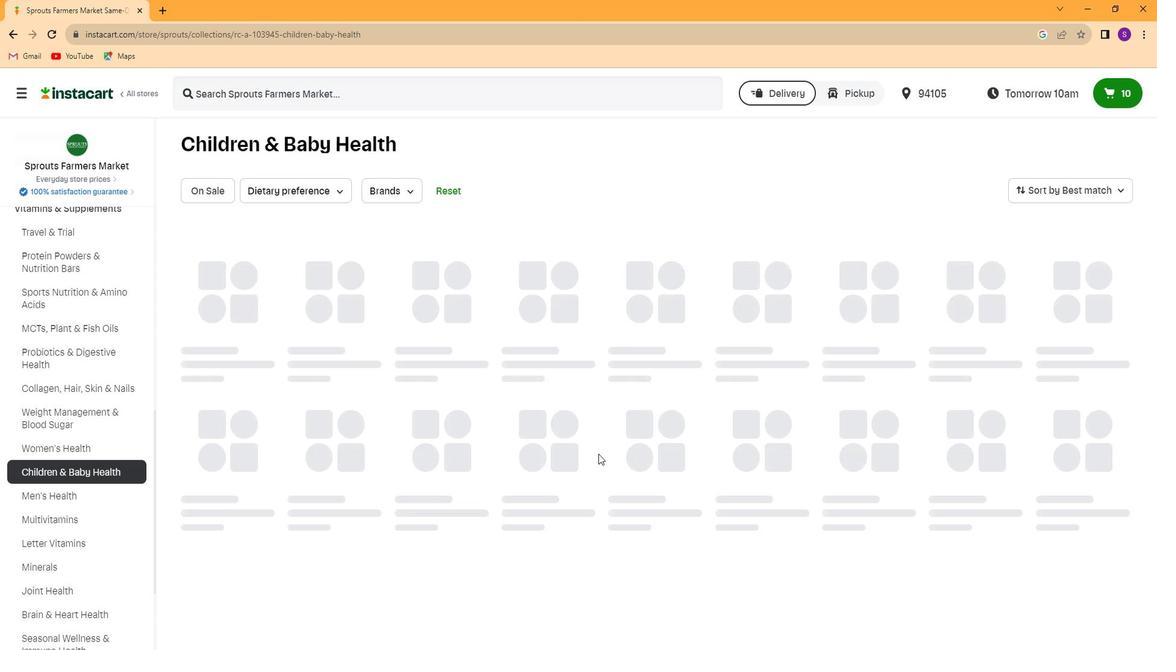 
